 Task: Add an event with the title Second Webinar: Advanced SEO Strategies for Organic Traffic Growth, date ''2024/03/14'', time 8:00 AM to 10:00 AMand add a description: Analyzing the intended target audience and evaluating how well the campaign resonated with them. This includes assessing the campaign''s relevance, messaging, and communication channels used to reach the target audience.Select event color  Basil . Add location for the event as: 654 Shipwreck Beach, Zakynthos, Greece, logged in from the account softage.10@softage.netand send the event invitation to softage.2@softage.net and softage.3@softage.net. Set a reminder for the event Every weekday(Monday to Friday)
Action: Mouse moved to (69, 109)
Screenshot: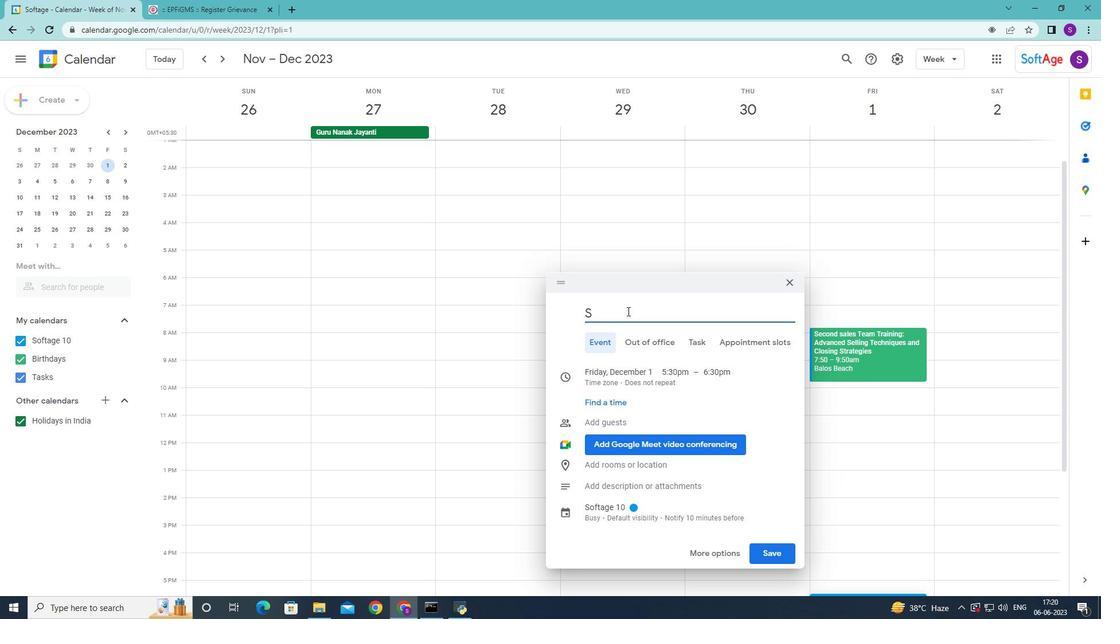 
Action: Mouse pressed left at (69, 109)
Screenshot: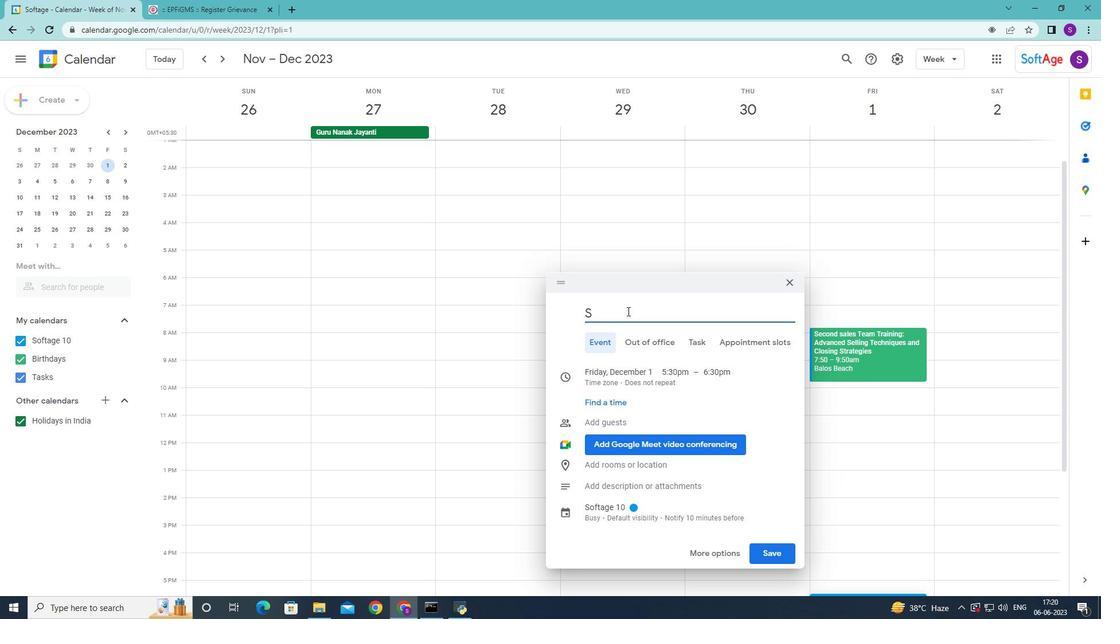 
Action: Mouse moved to (68, 134)
Screenshot: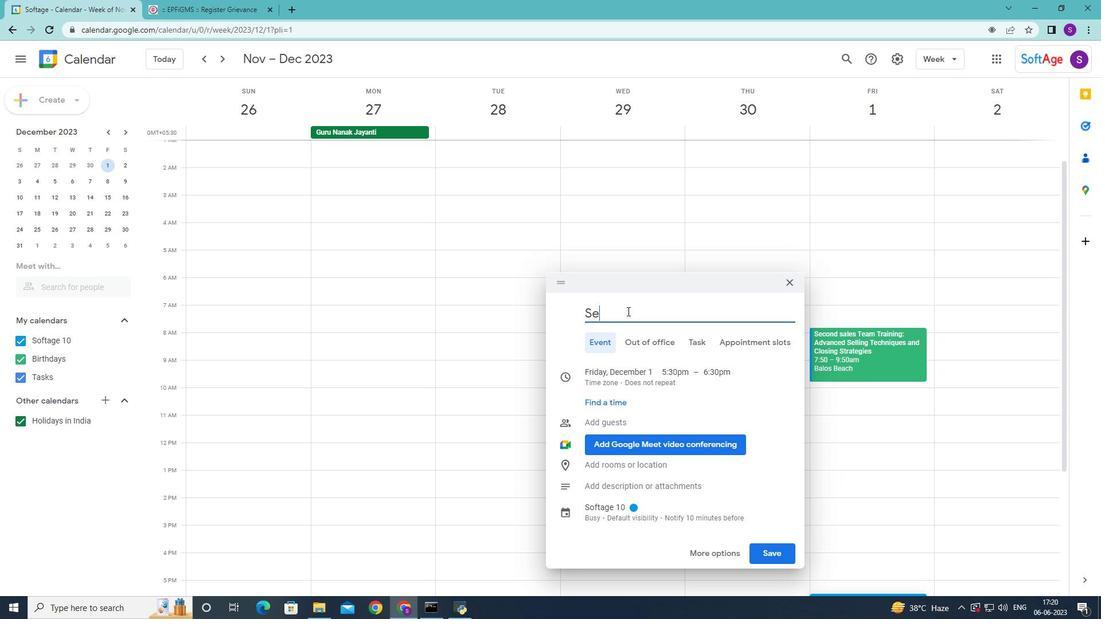 
Action: Mouse pressed left at (68, 134)
Screenshot: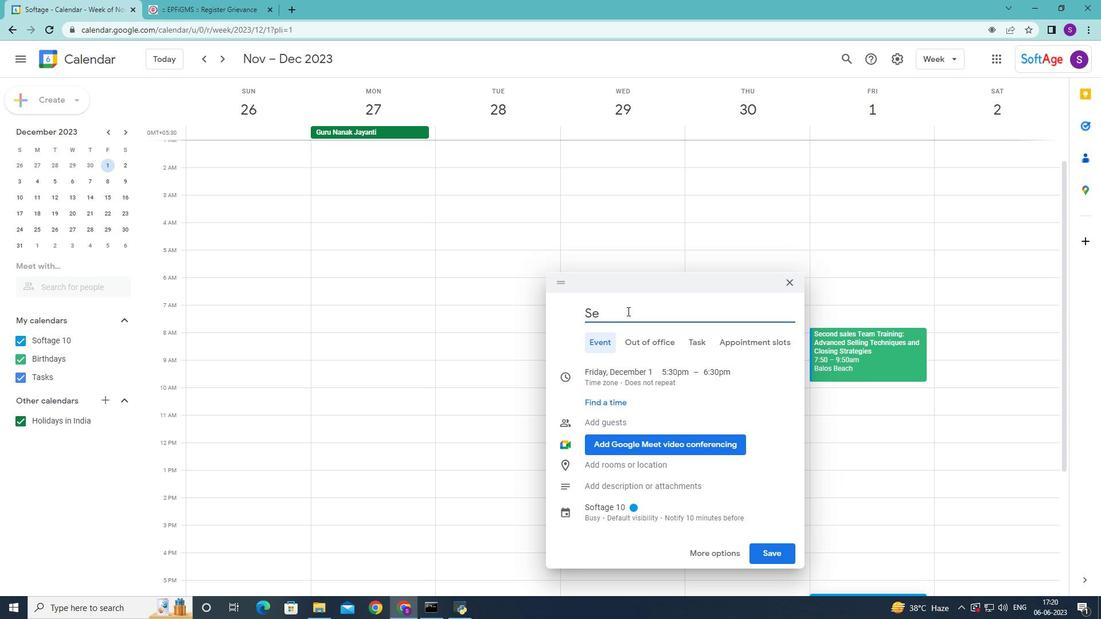 
Action: Mouse moved to (641, 308)
Screenshot: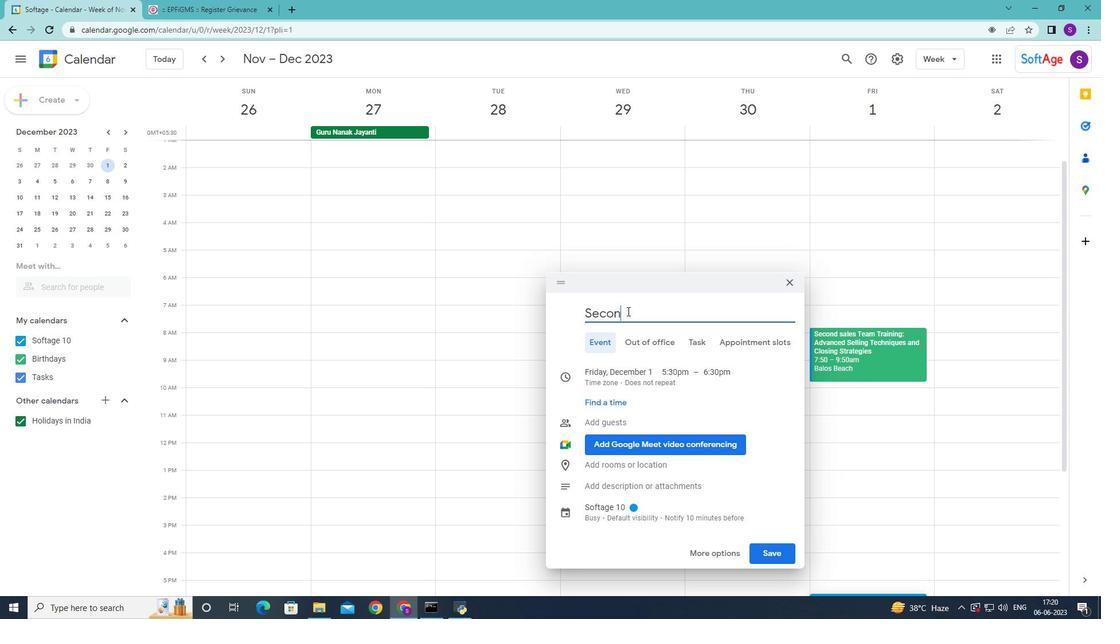 
Action: Mouse pressed left at (641, 308)
Screenshot: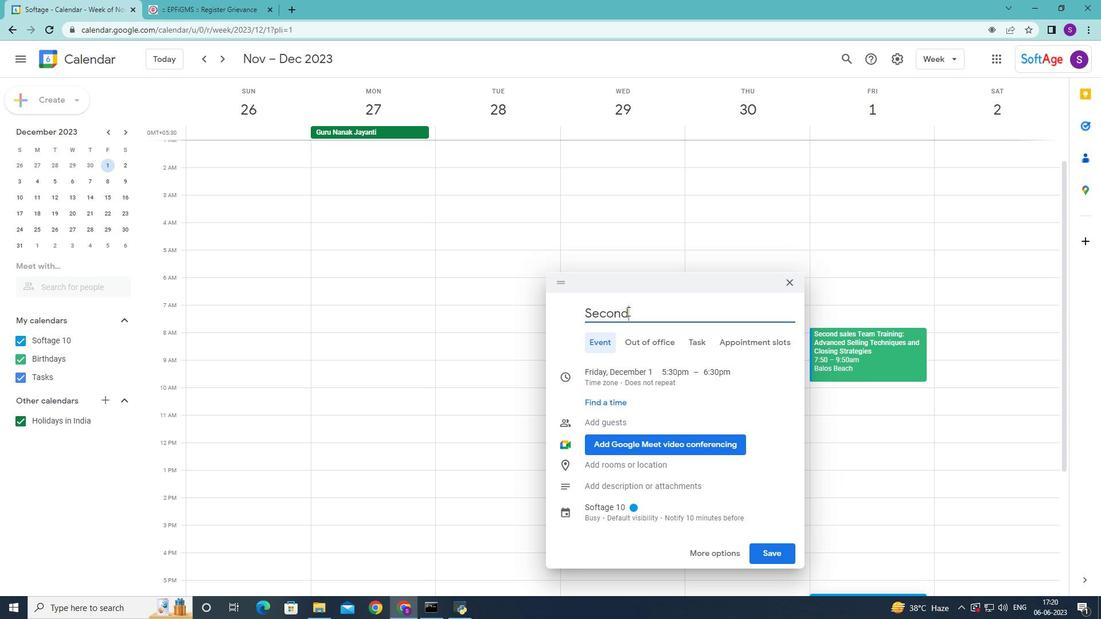
Action: Key pressed <Key.shift>seond<Key.space><Key.backspace><Key.backspace><Key.backspace><Key.backspace><Key.backspace><Key.backspace><Key.backspace><Key.backspace><Key.backspace><Key.backspace>
Screenshot: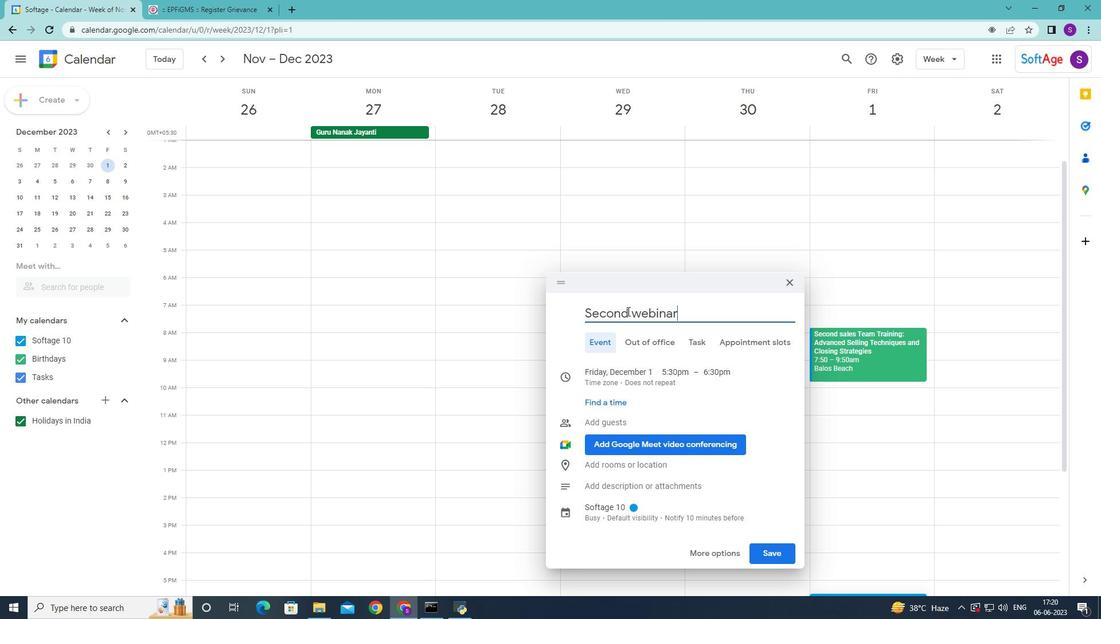 
Action: Mouse moved to (627, 311)
Screenshot: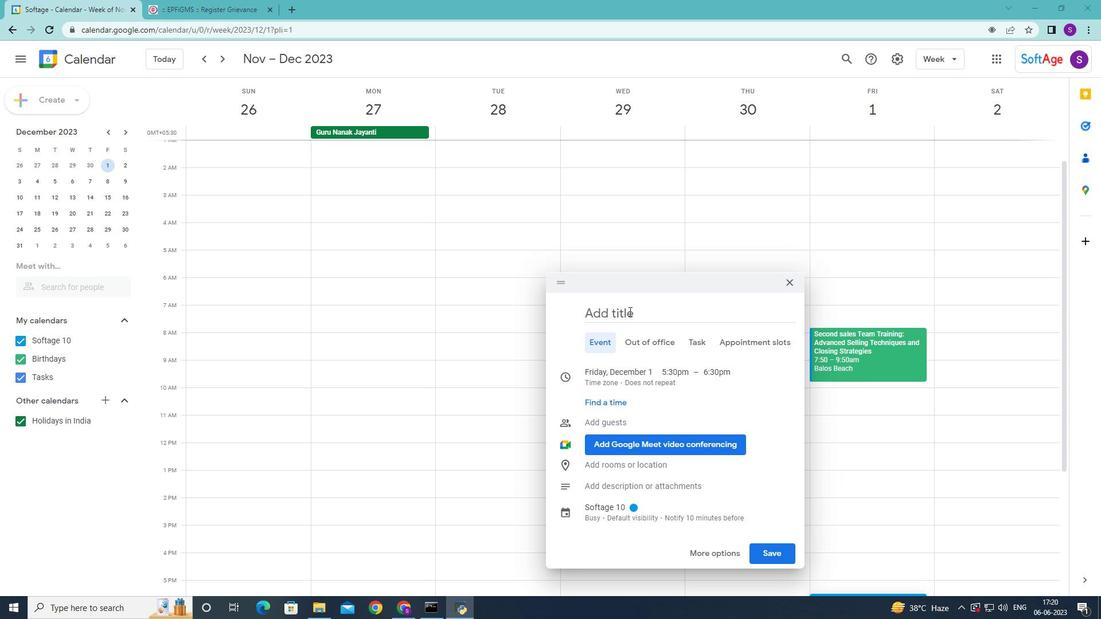 
Action: Mouse pressed left at (627, 311)
Screenshot: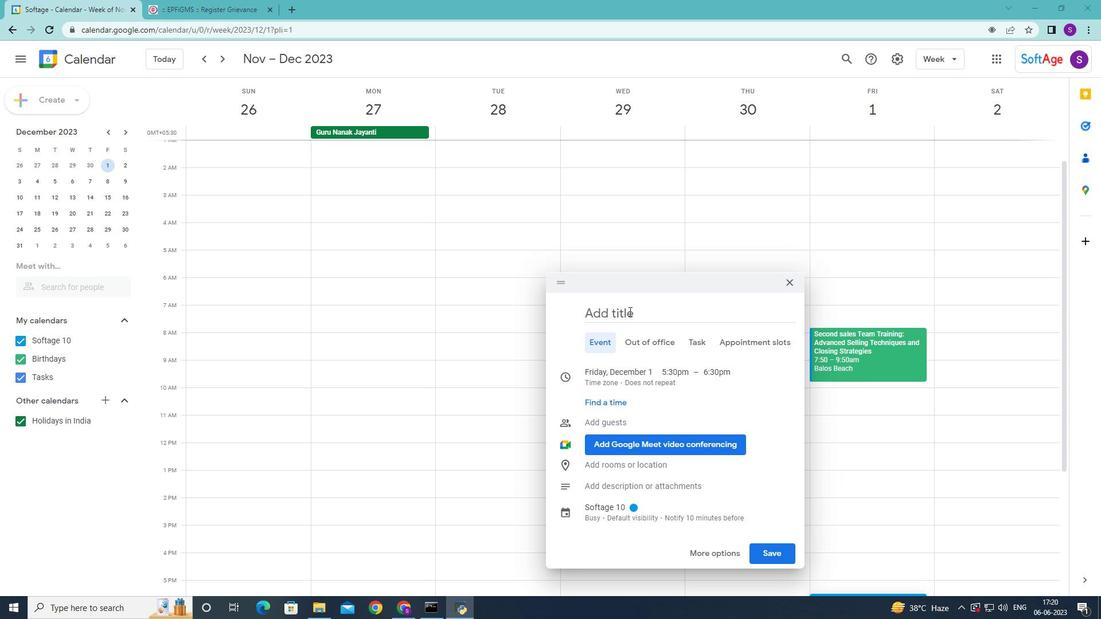 
Action: Key pressed <Key.shift>Second<Key.space><Key.shift>webinar<Key.shift_r>:<Key.space><Key.shift>Advaned<Key.space><Key.backspace><Key.backspace><Key.backspace>ced<Key.space><Key.shift><Key.shift><Key.shift>S<Key.shift>E<Key.shift><Key.shift><Key.shift><Key.shift><Key.shift><Key.shift><Key.shift><Key.shift><Key.shift><Key.shift><Key.shift><Key.shift><Key.shift><Key.shift><Key.shift><Key.shift>O<Key.space><Key.shift>strategies<Key.space>for<Key.space><Key.shift>Organic<Key.space><Key.shift>Trffic<Key.space><Key.shift><Key.shift><Key.shift><Key.shift><Key.shift><Key.shift><Key.shift><Key.shift><Key.shift><Key.shift>Growth,
Screenshot: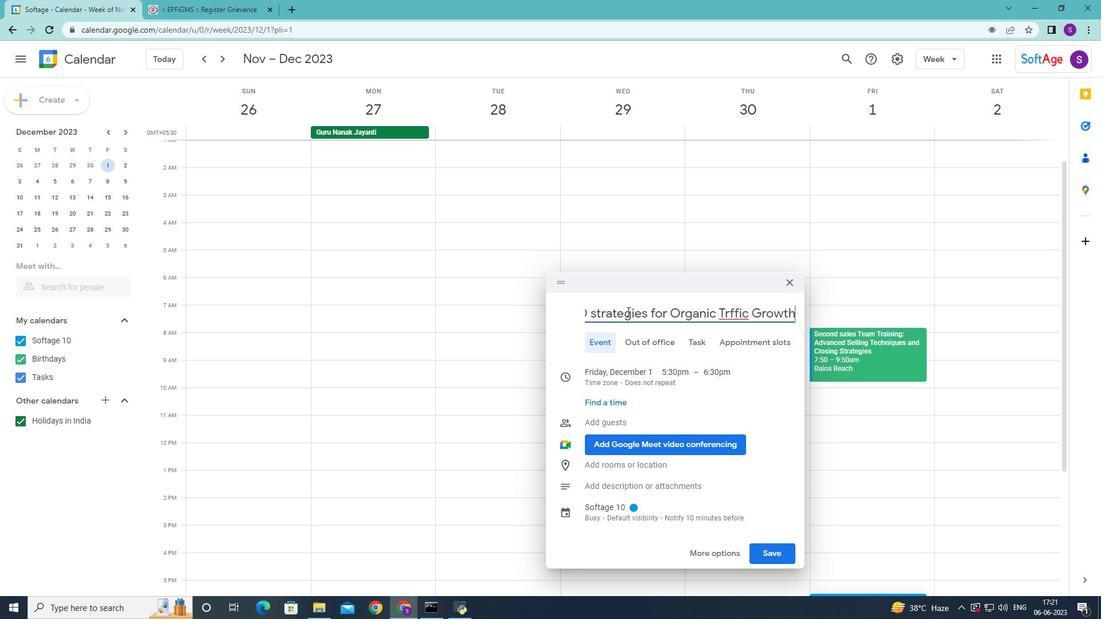
Action: Mouse moved to (610, 375)
Screenshot: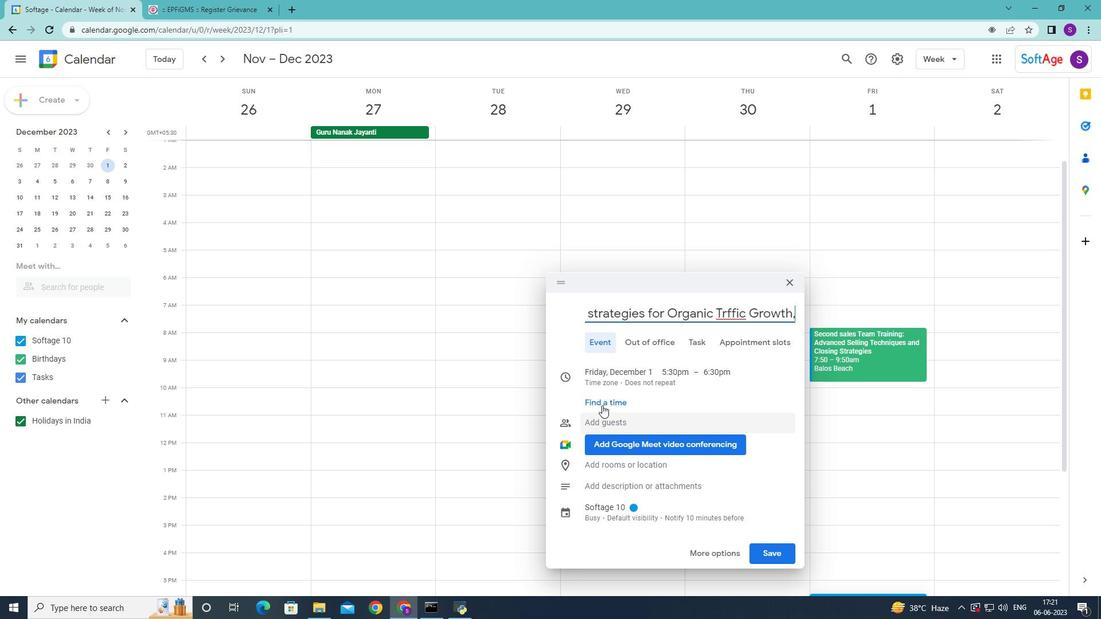 
Action: Mouse pressed left at (610, 375)
Screenshot: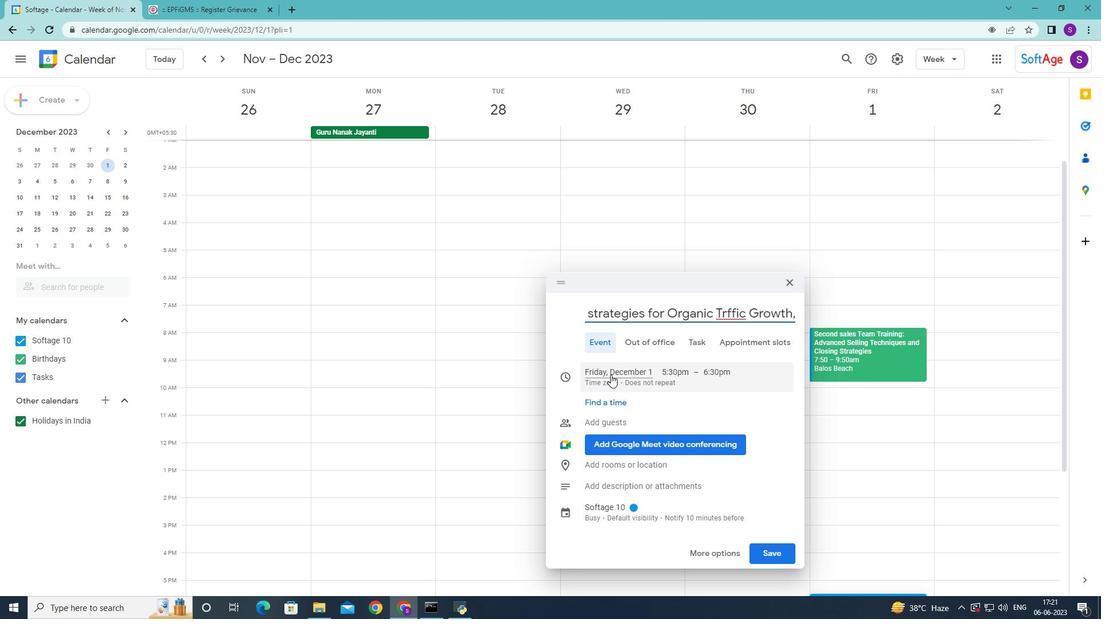
Action: Mouse moved to (722, 364)
Screenshot: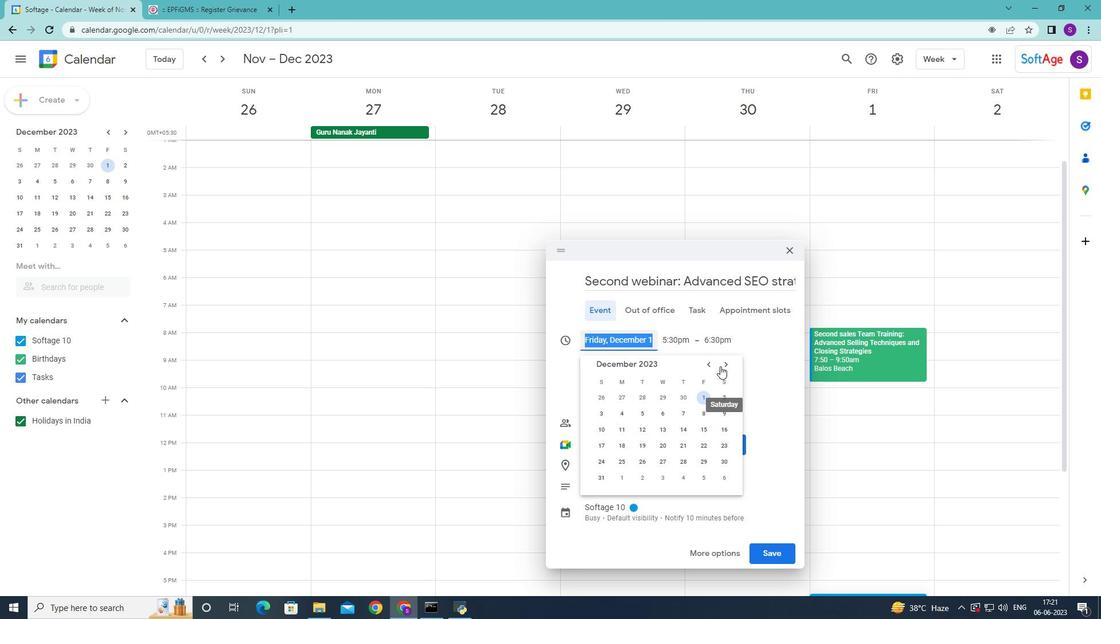 
Action: Mouse pressed left at (722, 364)
Screenshot: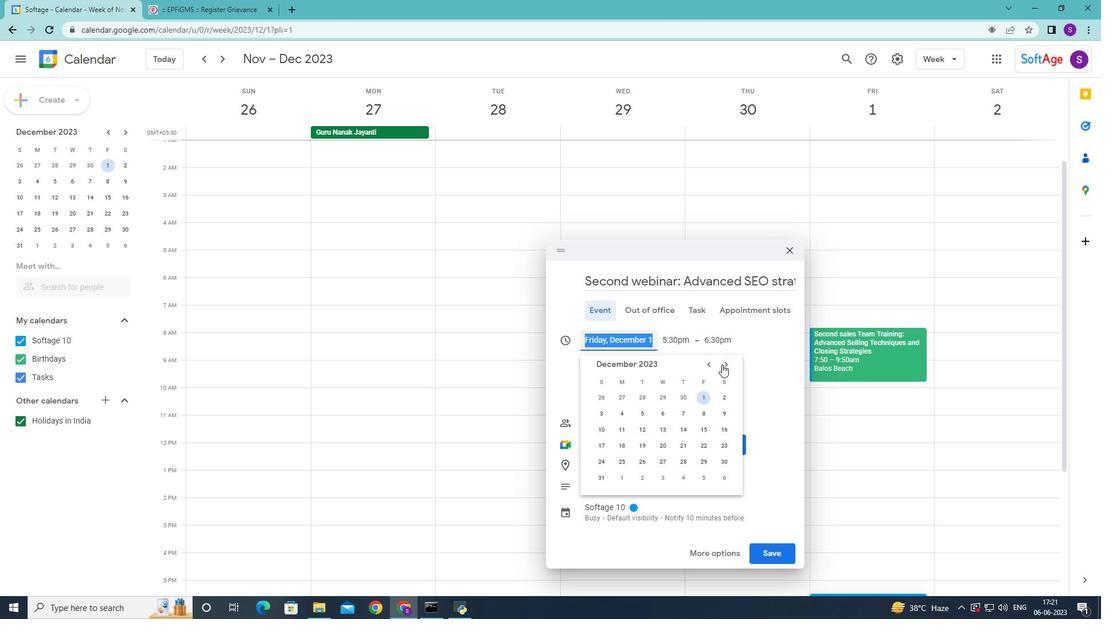 
Action: Mouse pressed left at (722, 364)
Screenshot: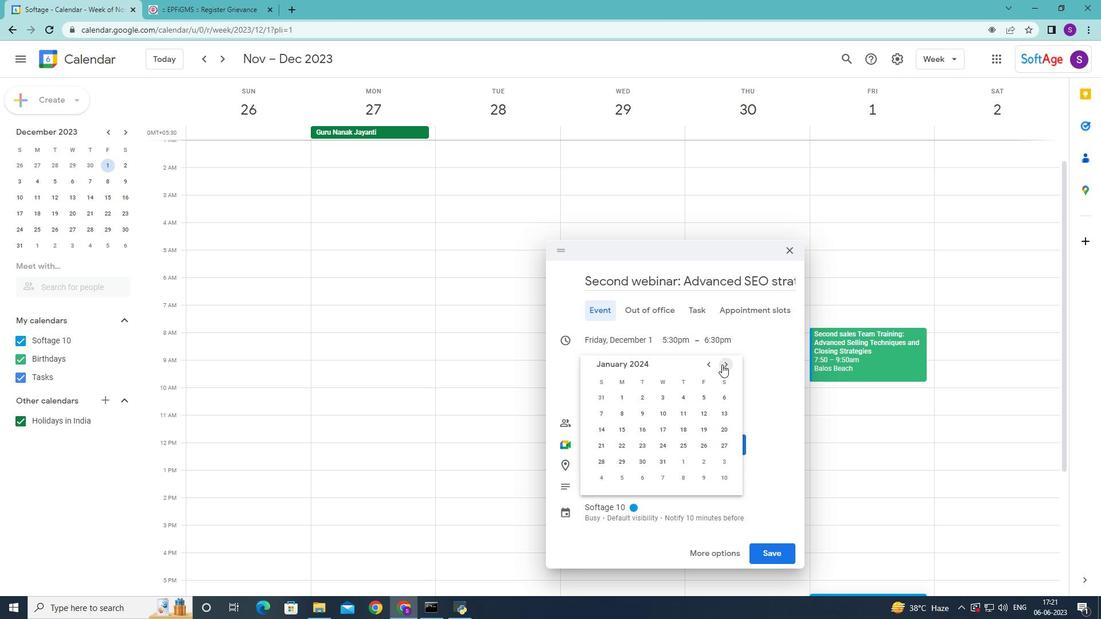 
Action: Mouse pressed left at (722, 364)
Screenshot: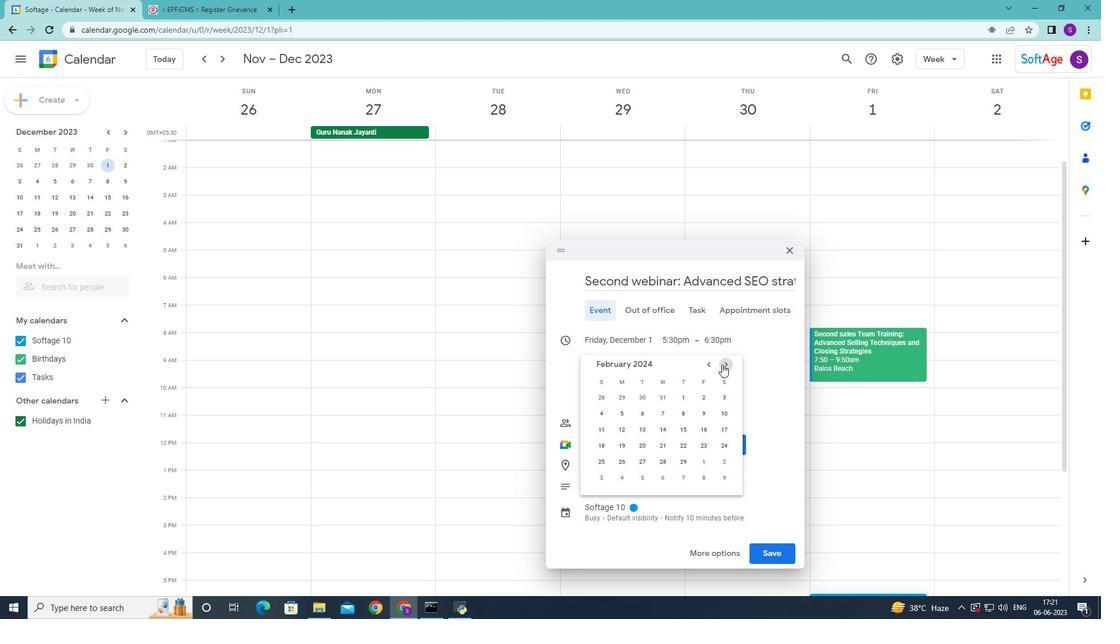 
Action: Mouse moved to (680, 432)
Screenshot: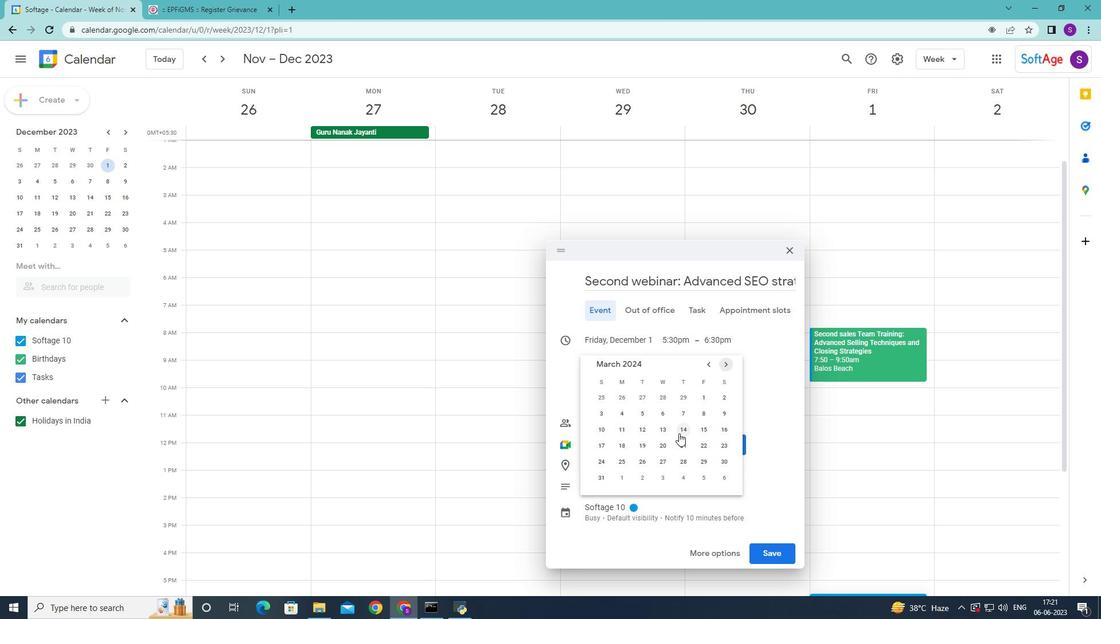 
Action: Mouse pressed left at (680, 432)
Screenshot: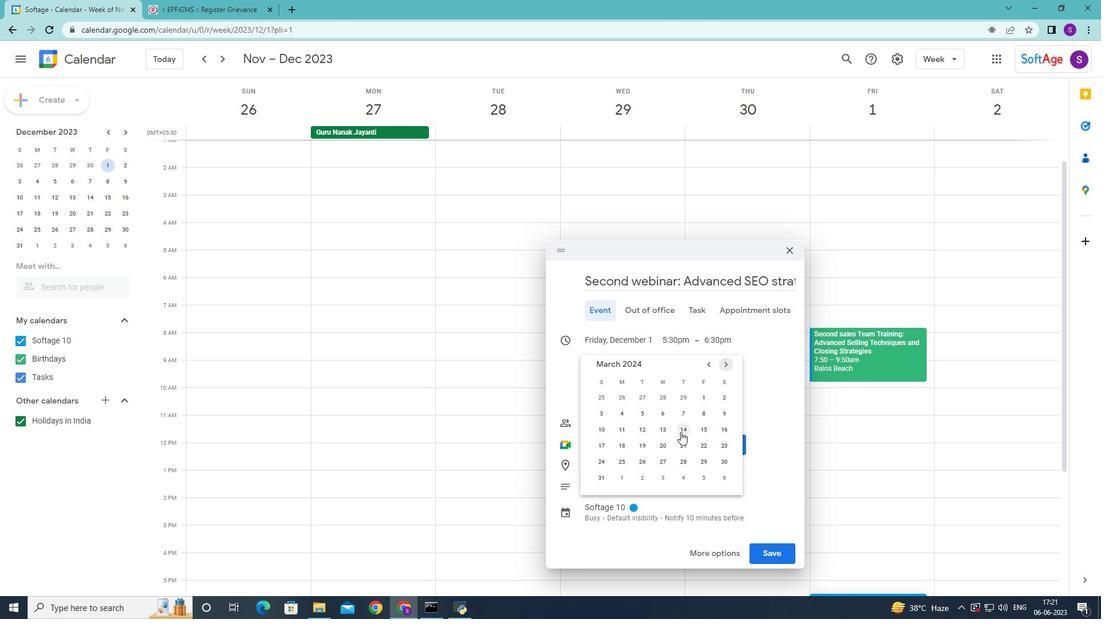 
Action: Mouse moved to (567, 346)
Screenshot: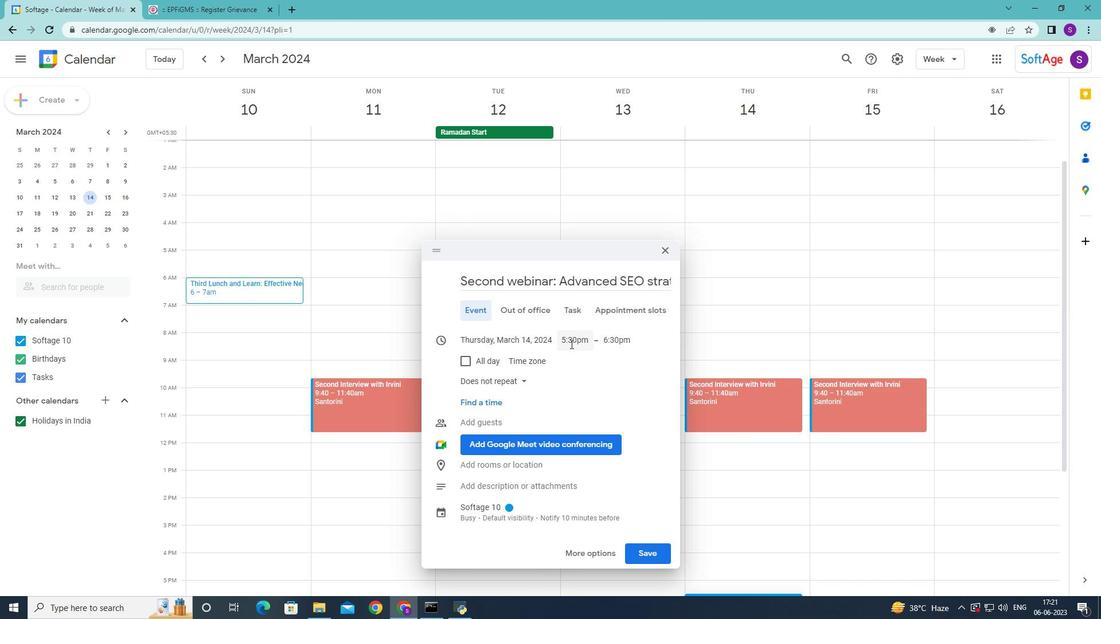 
Action: Mouse pressed left at (567, 346)
Screenshot: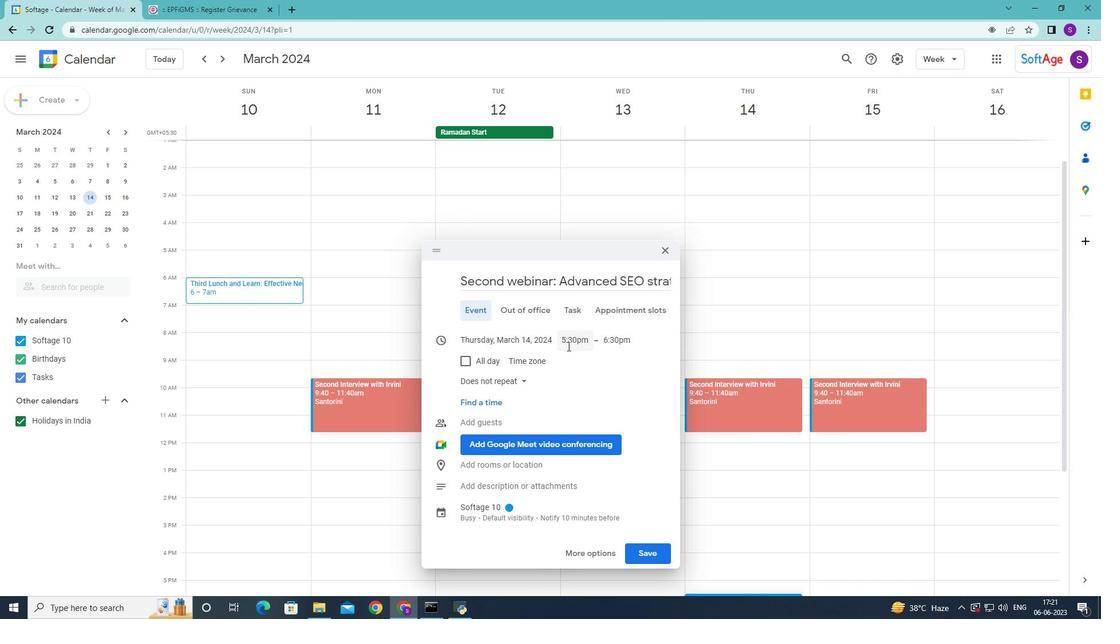 
Action: Mouse moved to (593, 439)
Screenshot: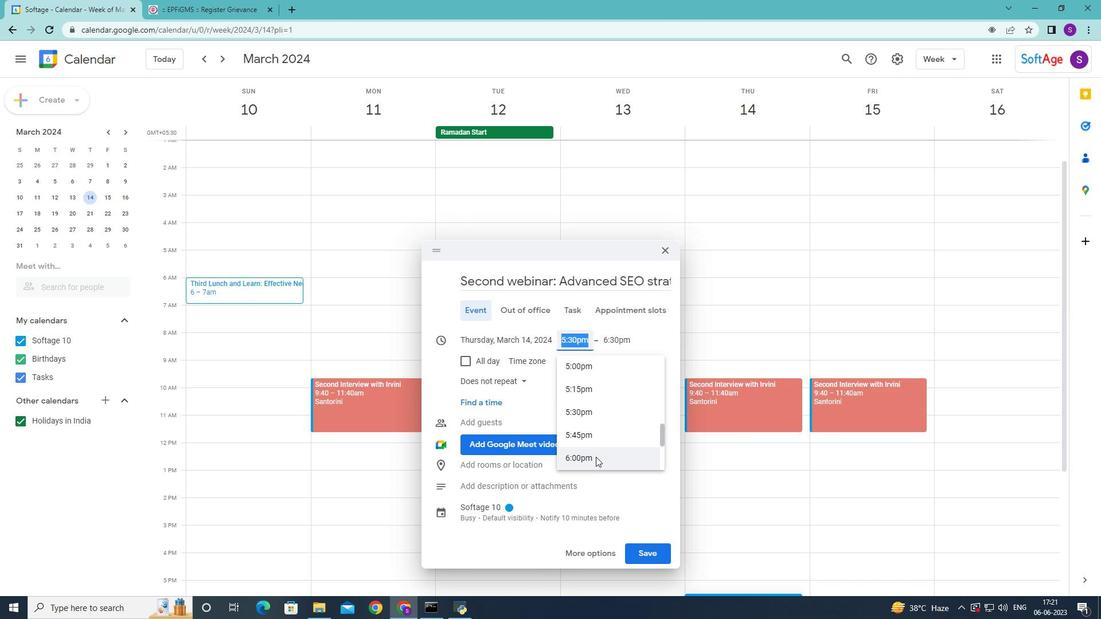 
Action: Mouse scrolled (593, 440) with delta (0, 0)
Screenshot: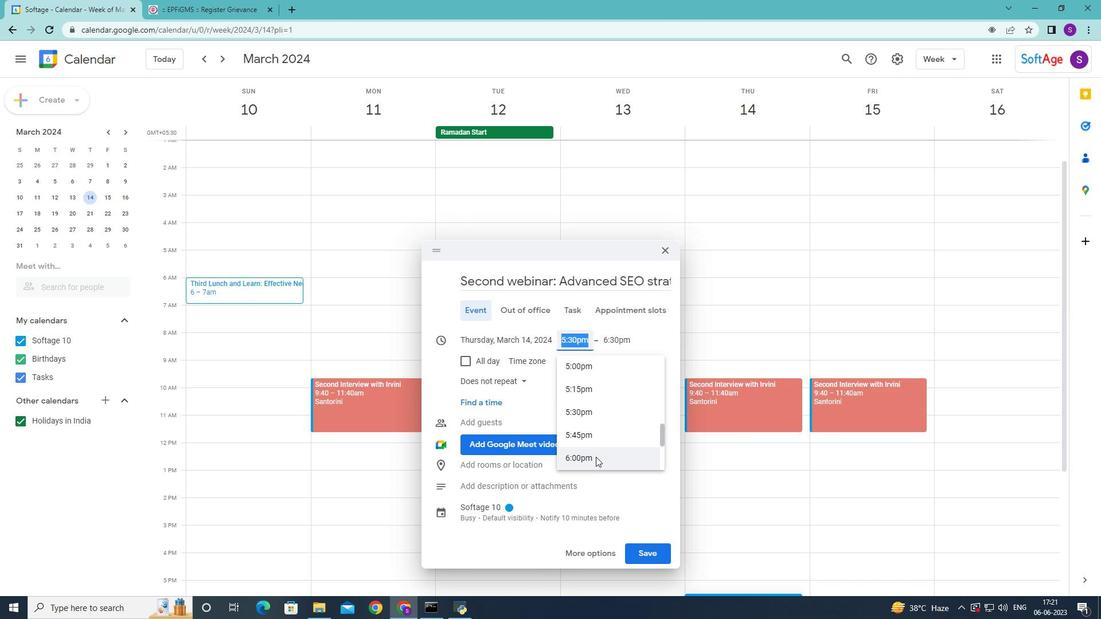 
Action: Mouse moved to (593, 437)
Screenshot: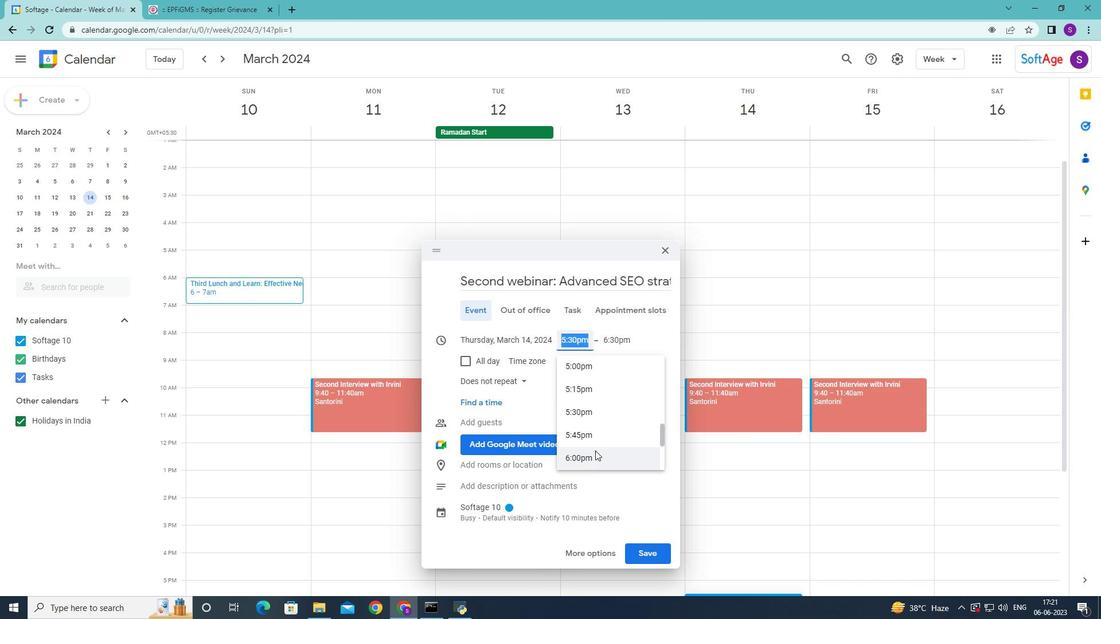
Action: Mouse scrolled (593, 438) with delta (0, 0)
Screenshot: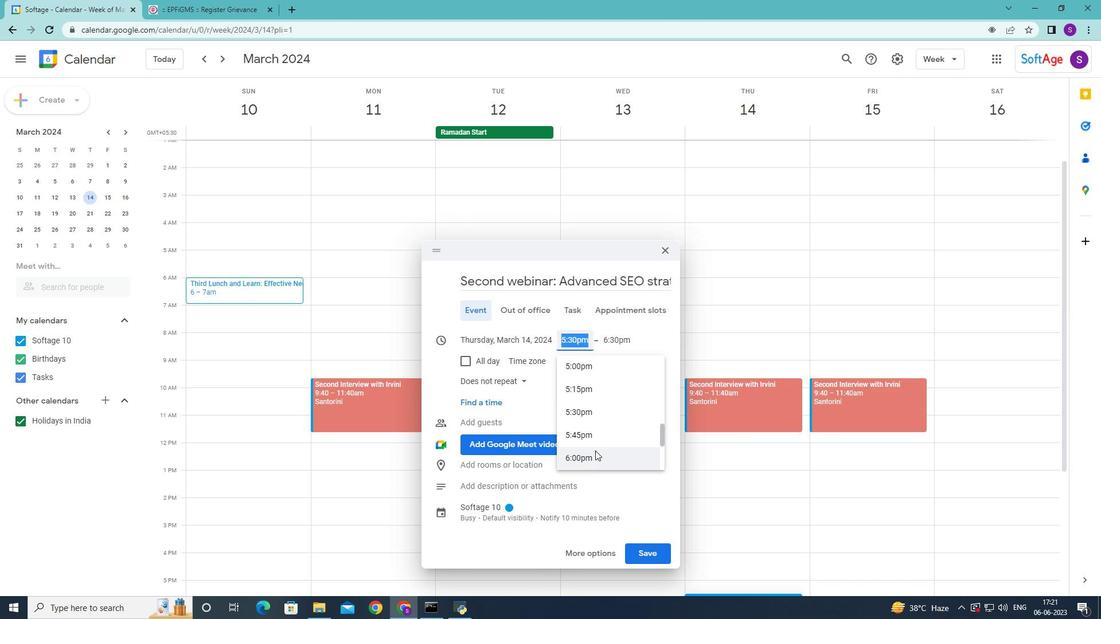
Action: Mouse moved to (593, 435)
Screenshot: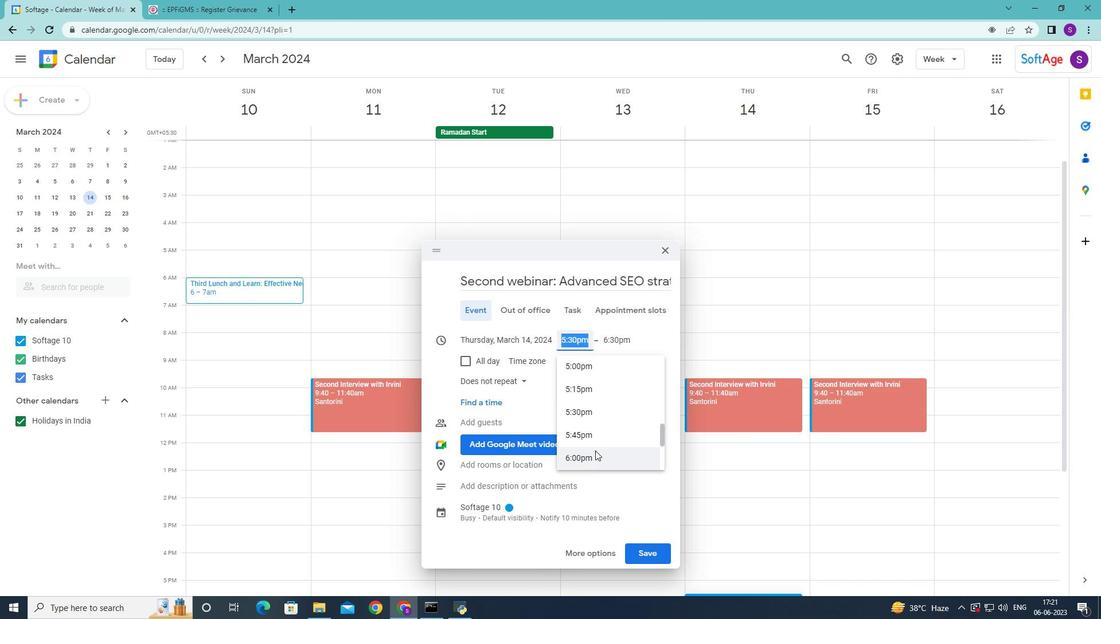 
Action: Mouse scrolled (593, 436) with delta (0, 0)
Screenshot: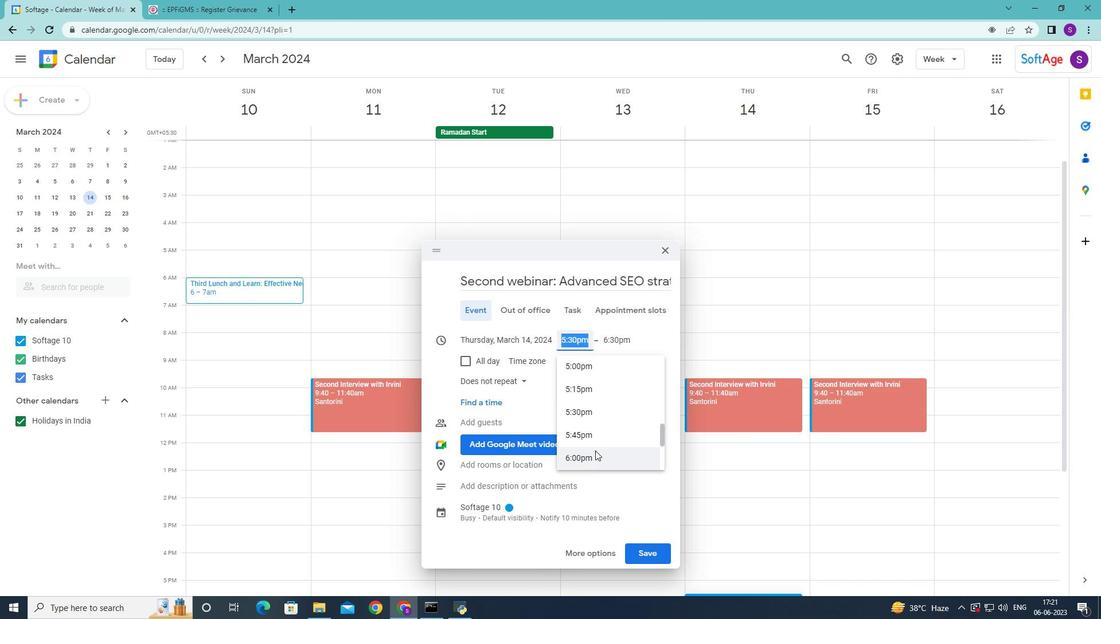 
Action: Mouse moved to (594, 431)
Screenshot: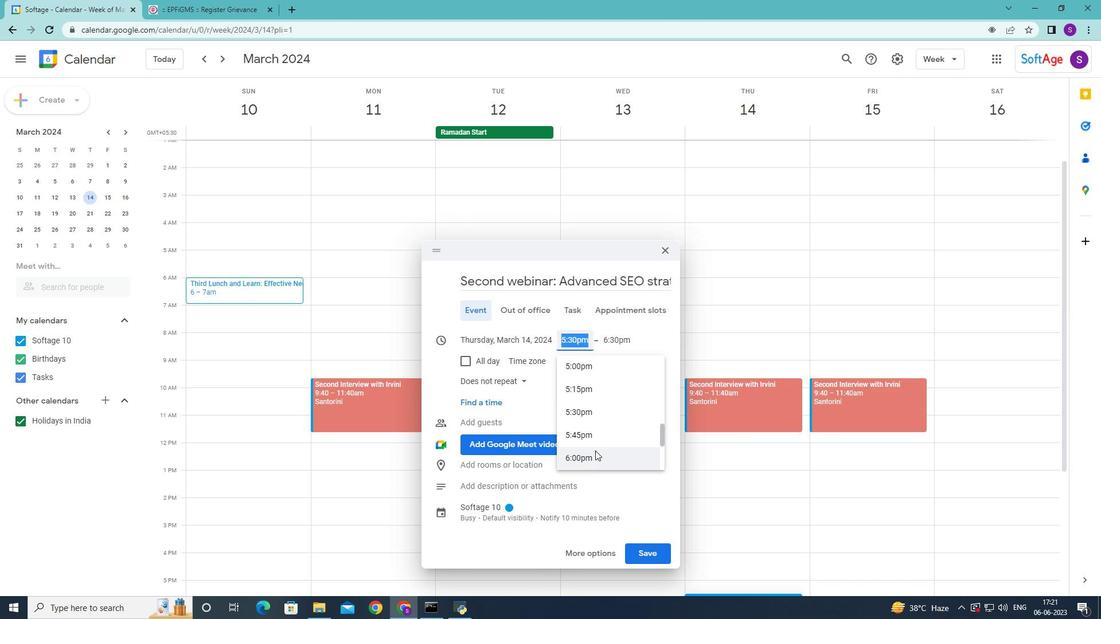 
Action: Mouse scrolled (594, 432) with delta (0, 0)
Screenshot: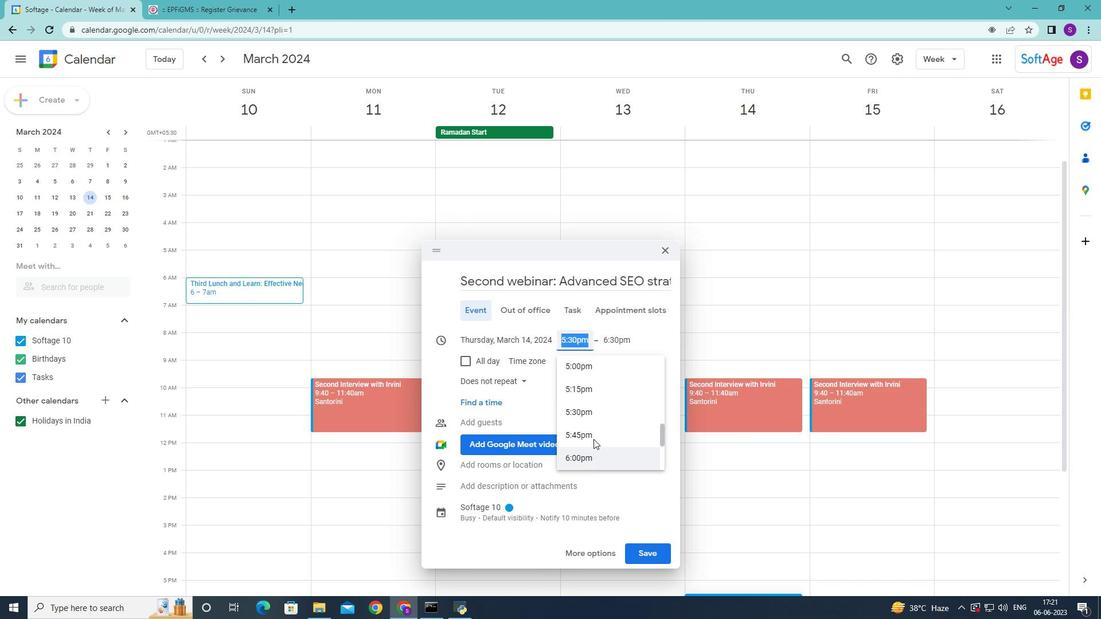 
Action: Mouse moved to (594, 430)
Screenshot: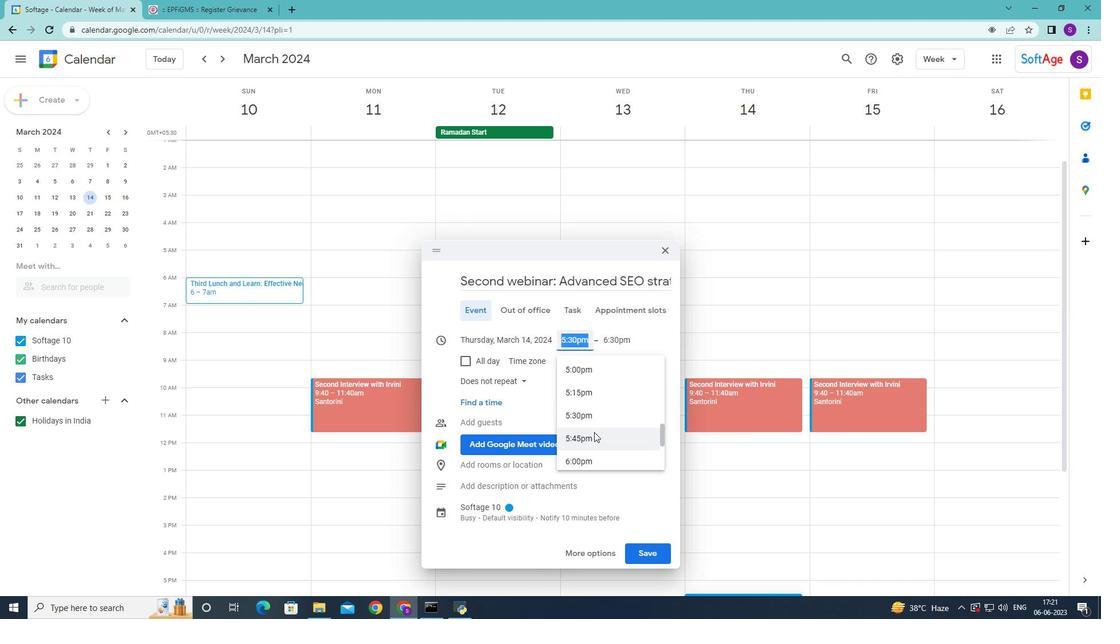 
Action: Mouse scrolled (594, 430) with delta (0, 0)
Screenshot: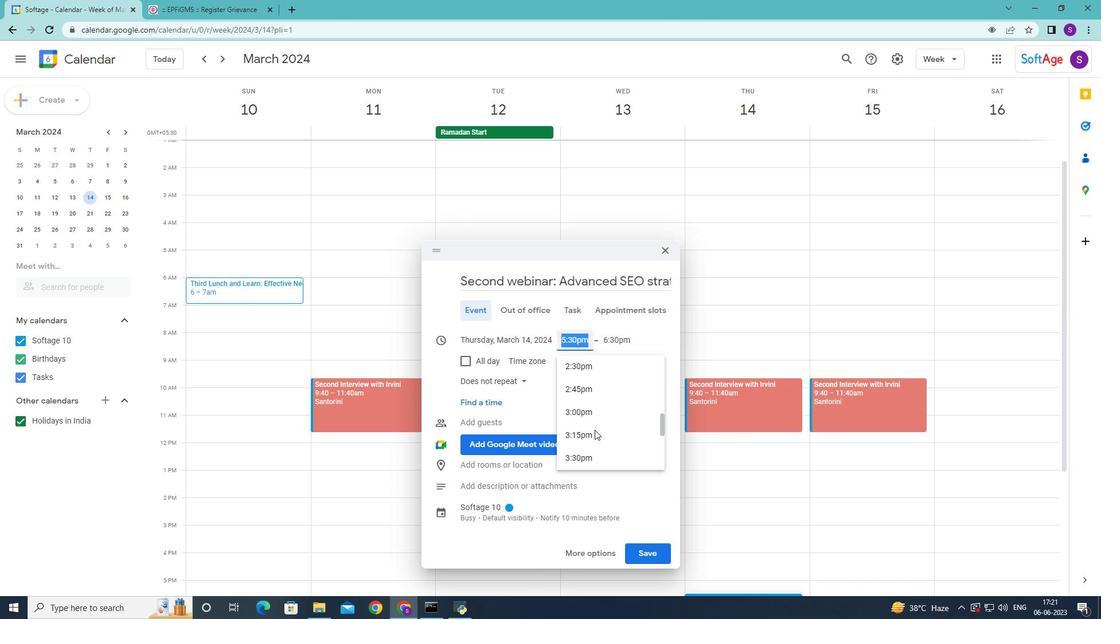 
Action: Mouse scrolled (594, 430) with delta (0, 0)
Screenshot: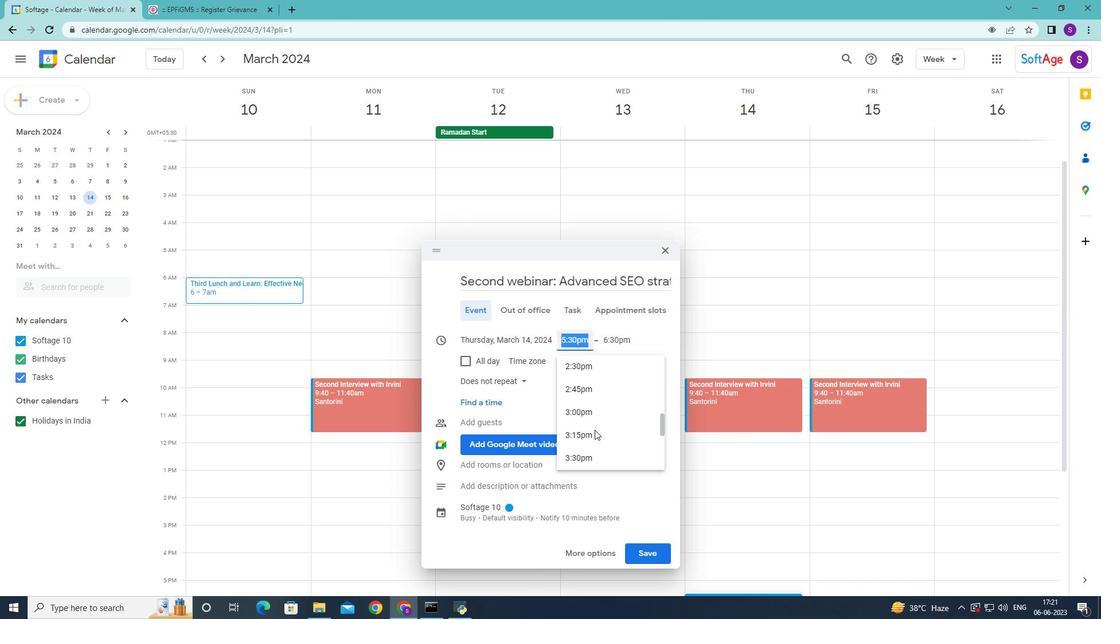 
Action: Mouse scrolled (594, 430) with delta (0, 0)
Screenshot: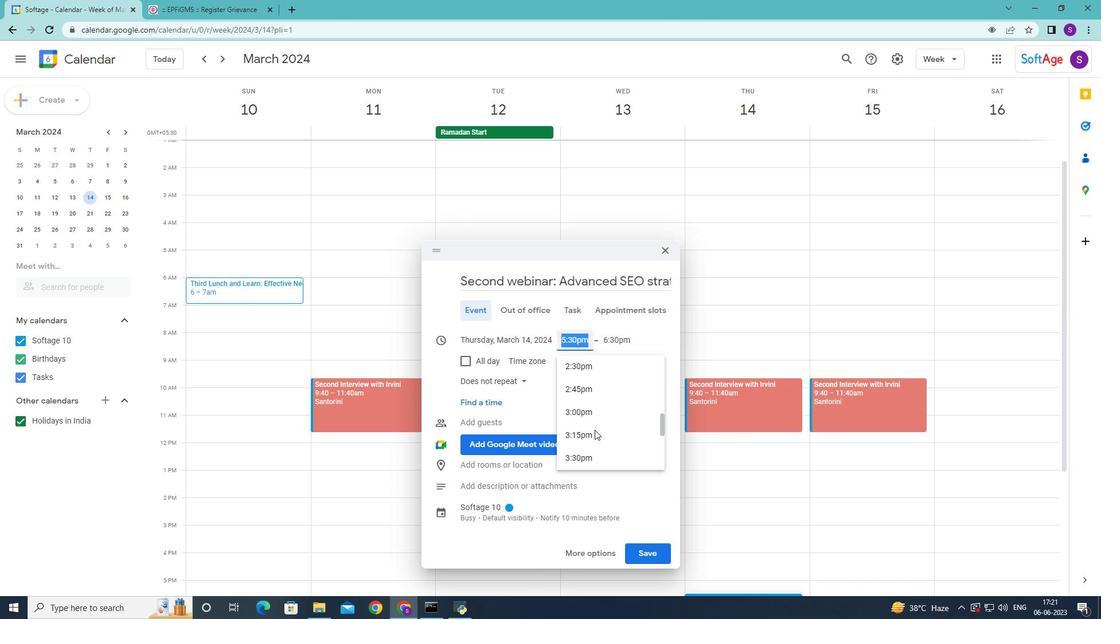 
Action: Mouse scrolled (594, 430) with delta (0, 0)
Screenshot: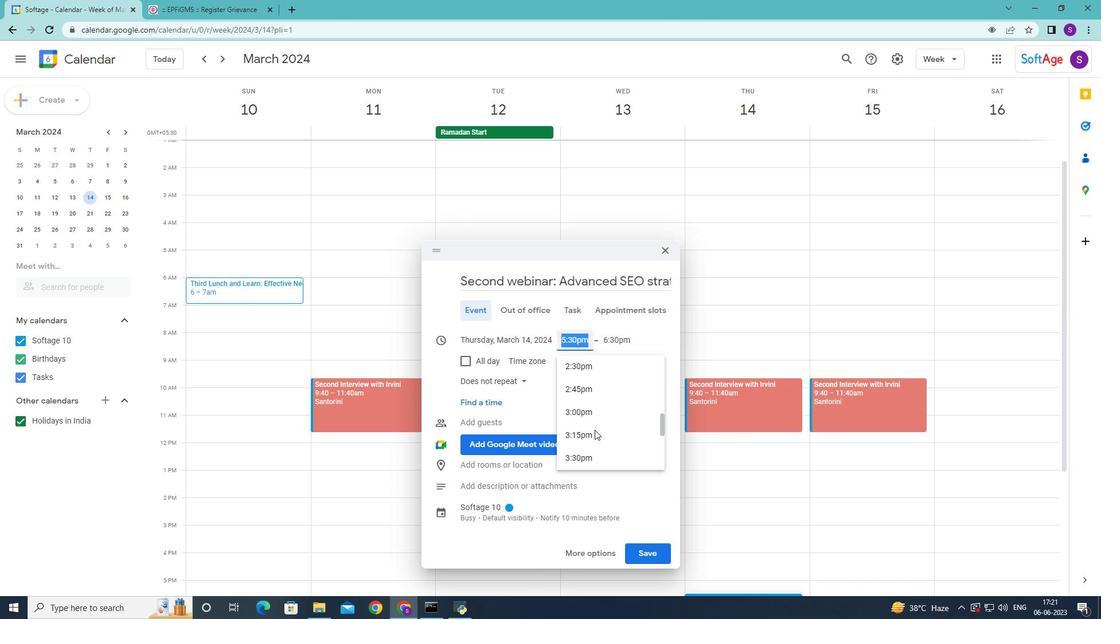 
Action: Mouse scrolled (594, 430) with delta (0, 0)
Screenshot: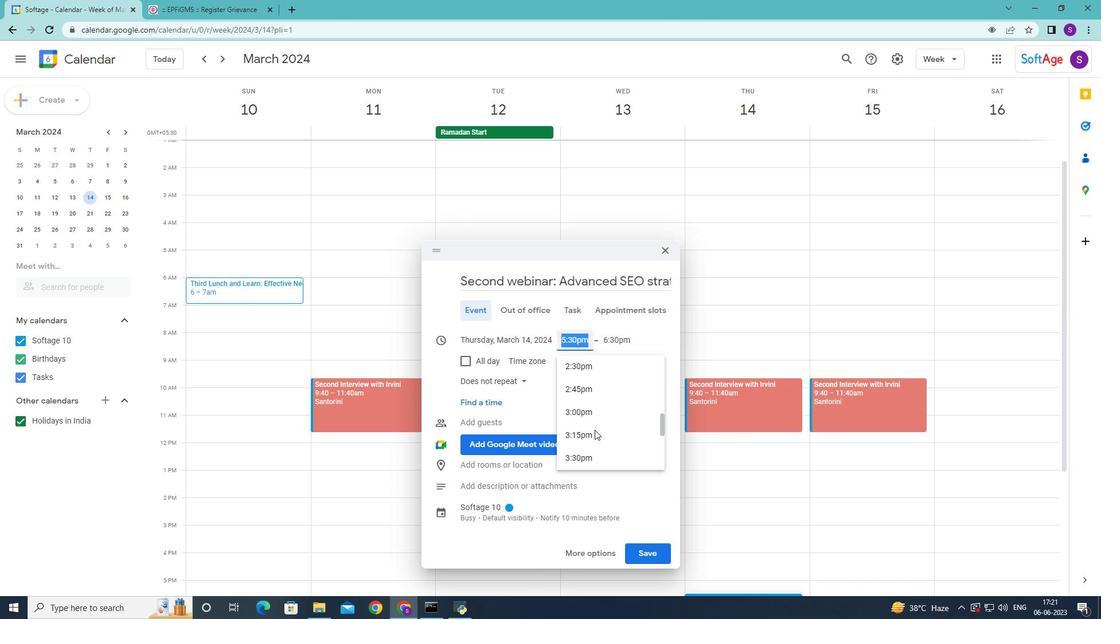 
Action: Mouse scrolled (594, 430) with delta (0, 0)
Screenshot: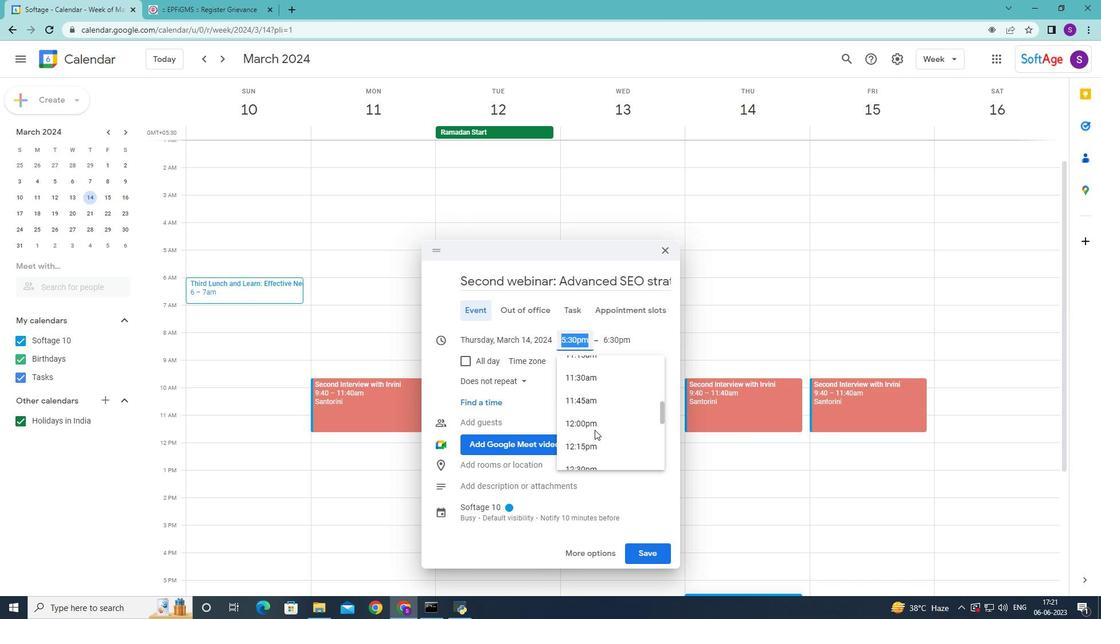 
Action: Mouse scrolled (594, 430) with delta (0, 0)
Screenshot: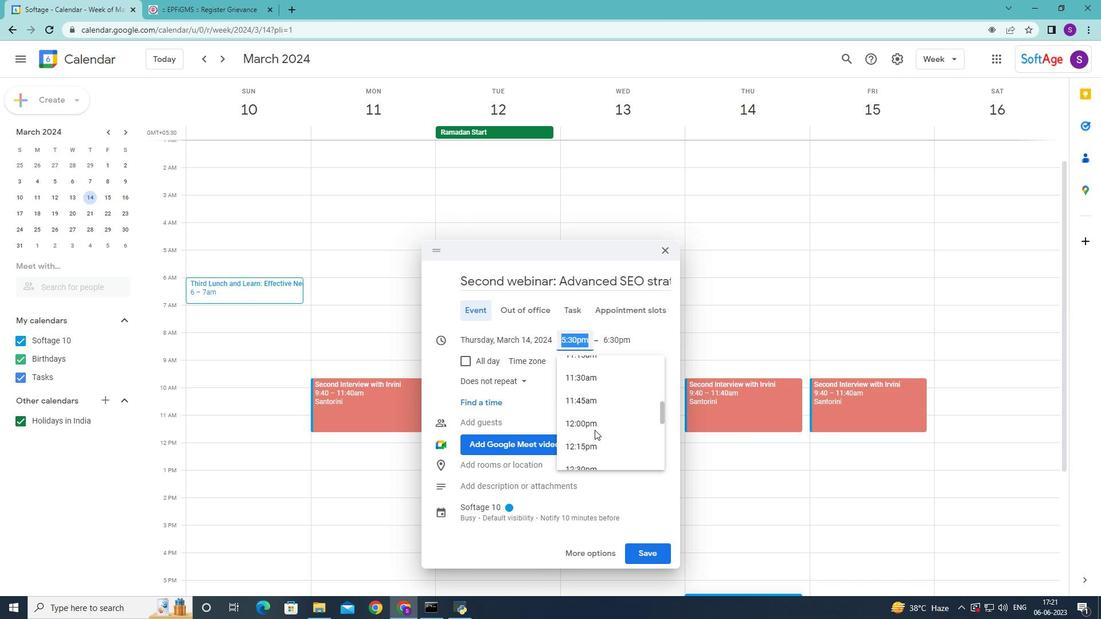 
Action: Mouse scrolled (594, 430) with delta (0, 0)
Screenshot: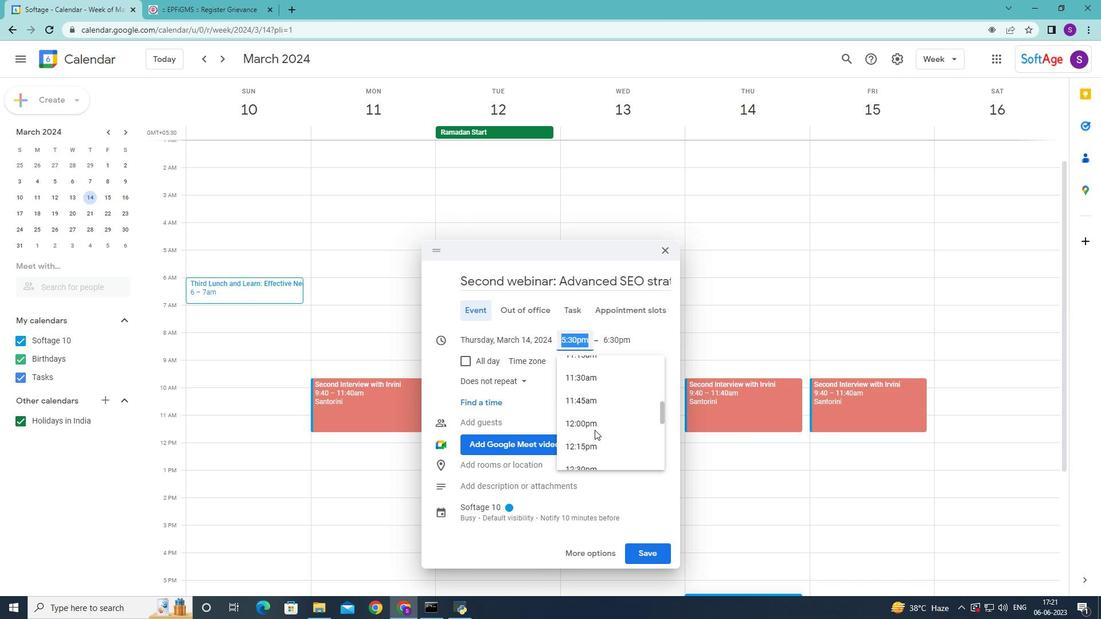 
Action: Mouse scrolled (594, 430) with delta (0, 0)
Screenshot: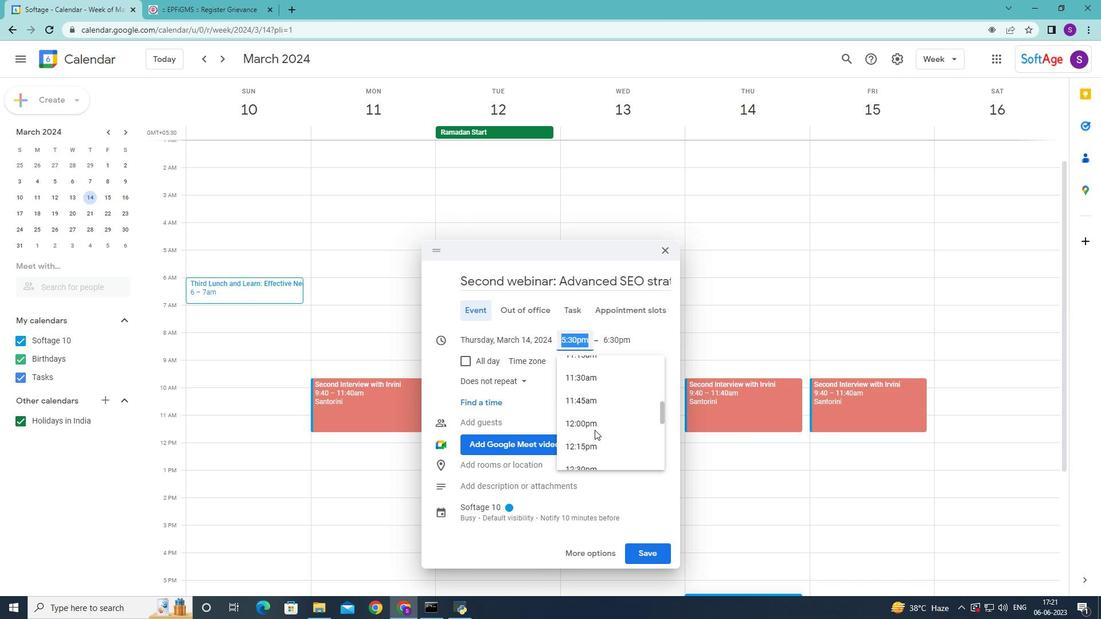 
Action: Mouse scrolled (594, 430) with delta (0, 0)
Screenshot: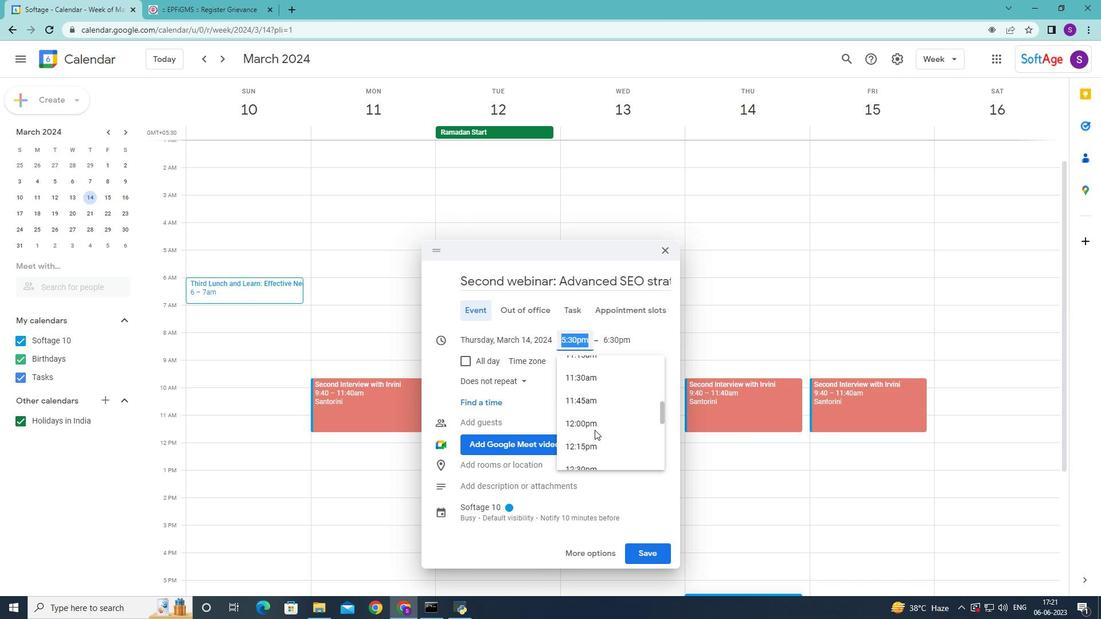 
Action: Mouse moved to (594, 429)
Screenshot: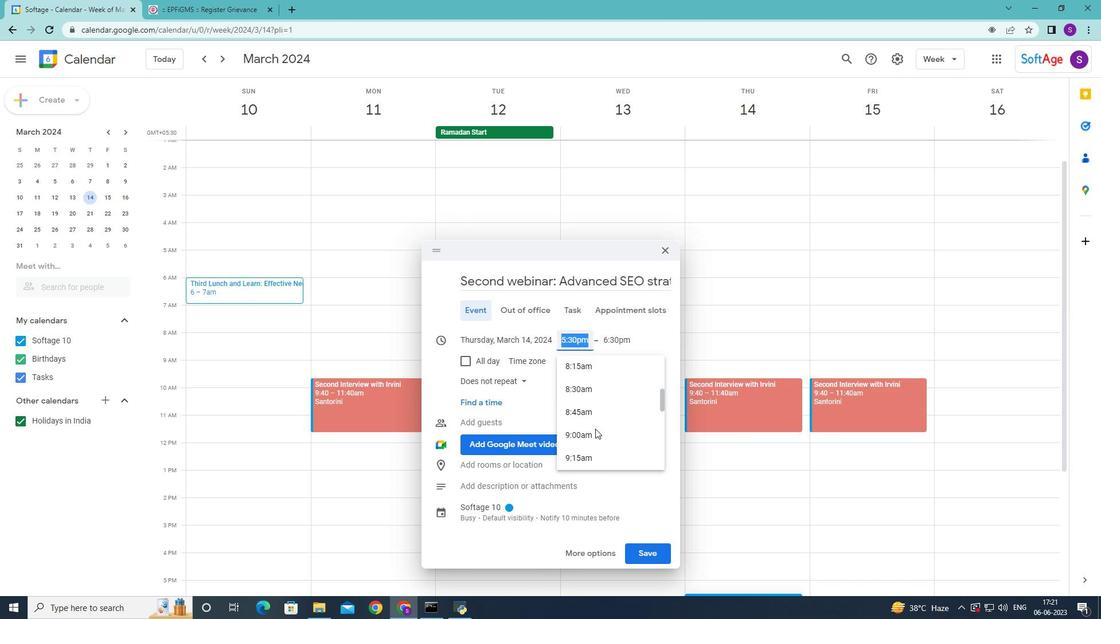 
Action: Mouse scrolled (594, 430) with delta (0, 0)
Screenshot: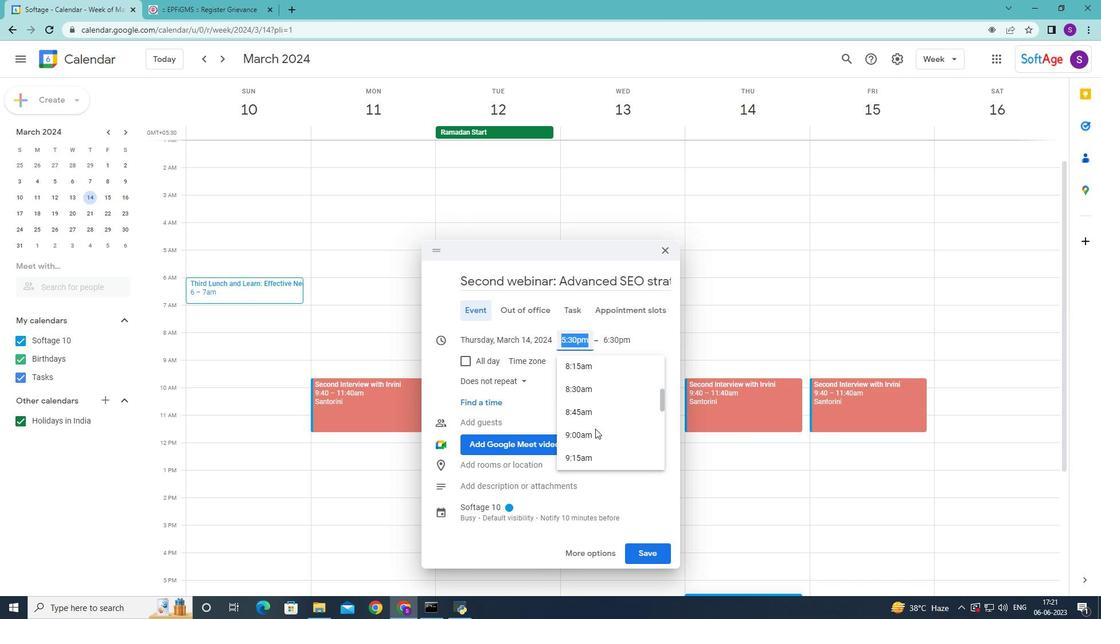 
Action: Mouse scrolled (594, 430) with delta (0, 0)
Screenshot: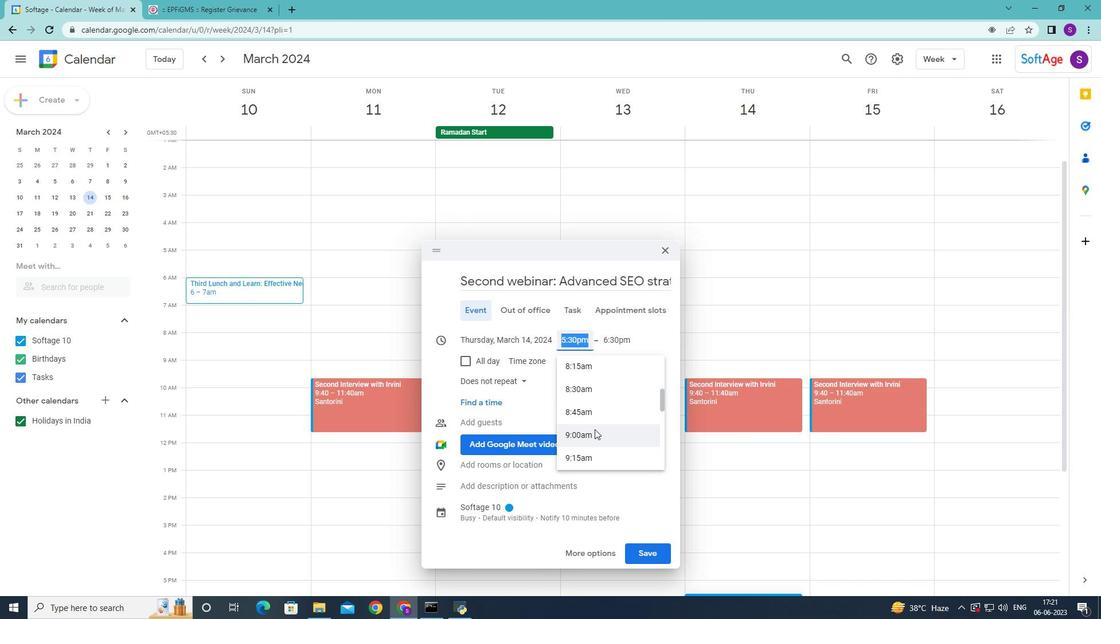 
Action: Mouse scrolled (594, 430) with delta (0, 0)
Screenshot: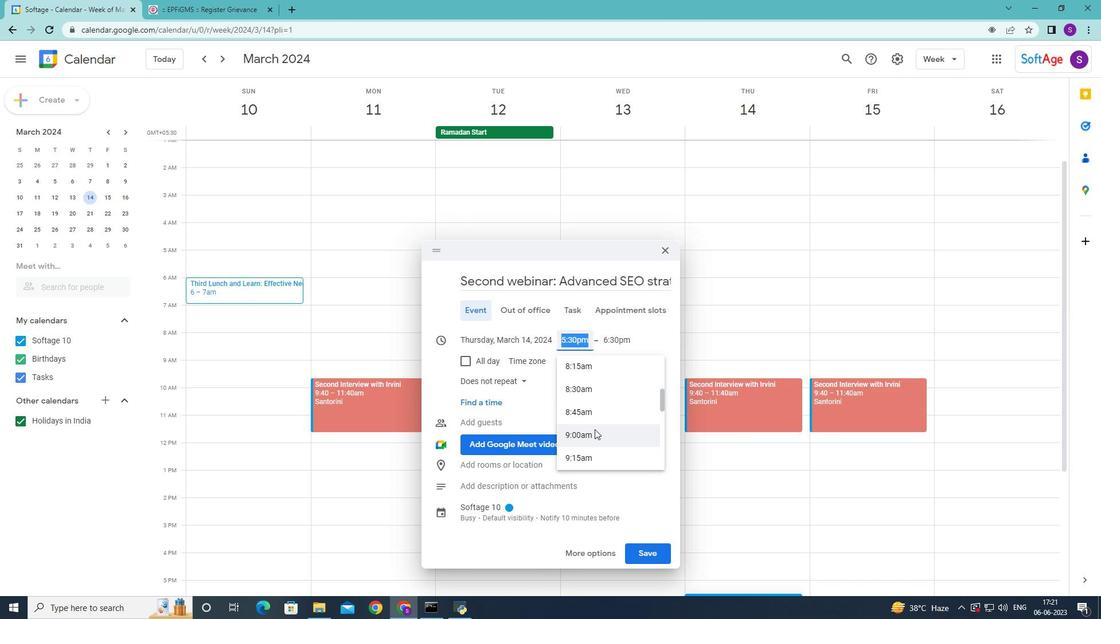 
Action: Mouse scrolled (594, 430) with delta (0, 0)
Screenshot: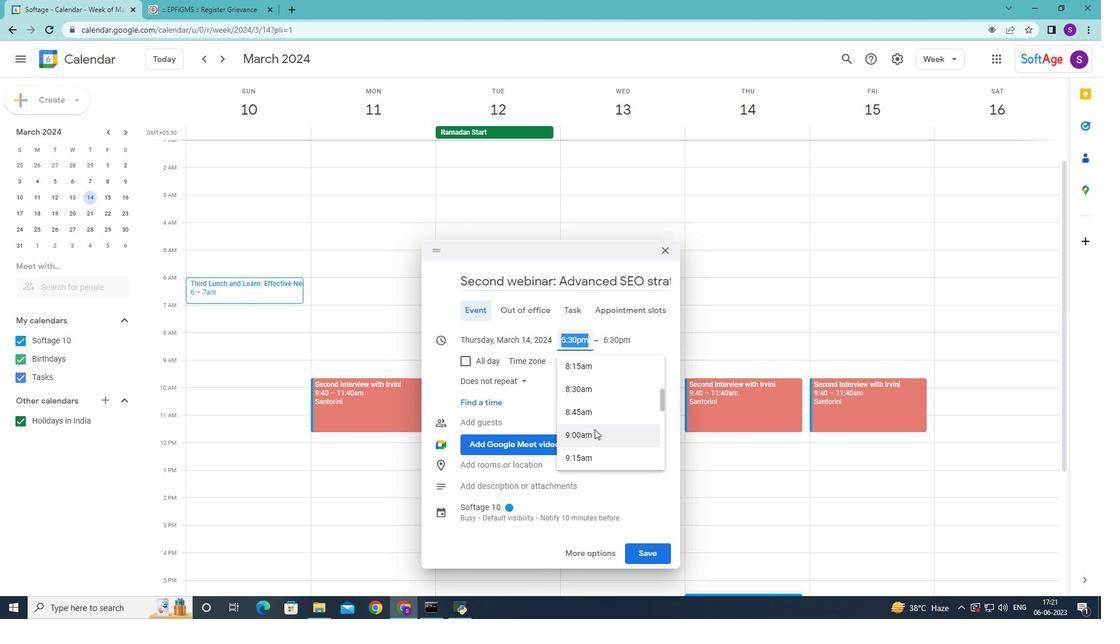 
Action: Mouse scrolled (594, 430) with delta (0, 0)
Screenshot: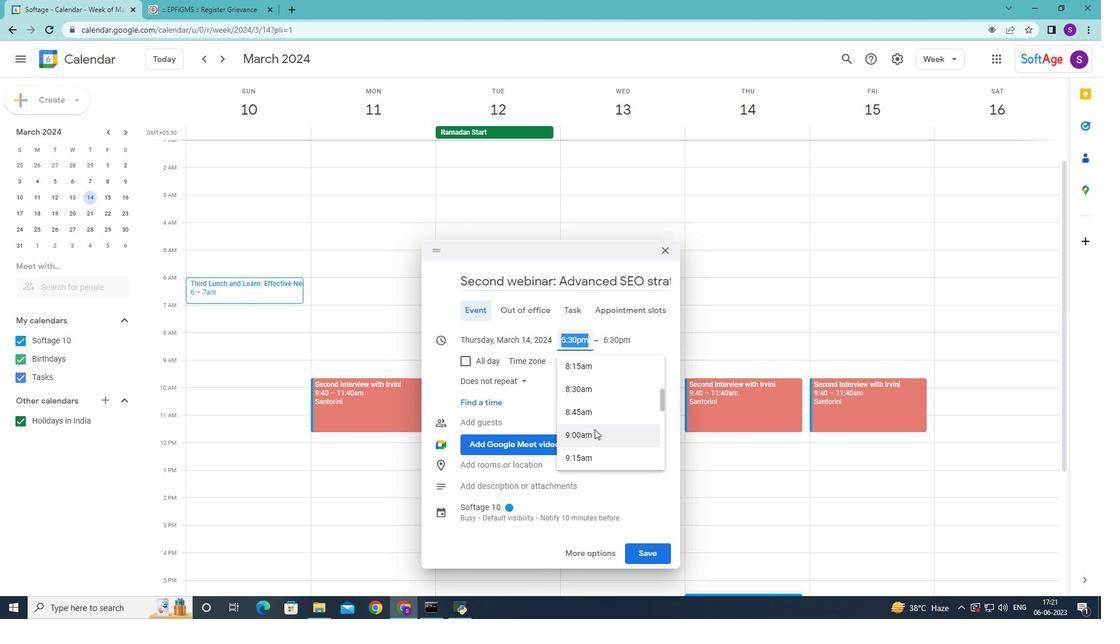 
Action: Mouse scrolled (594, 429) with delta (0, 0)
Screenshot: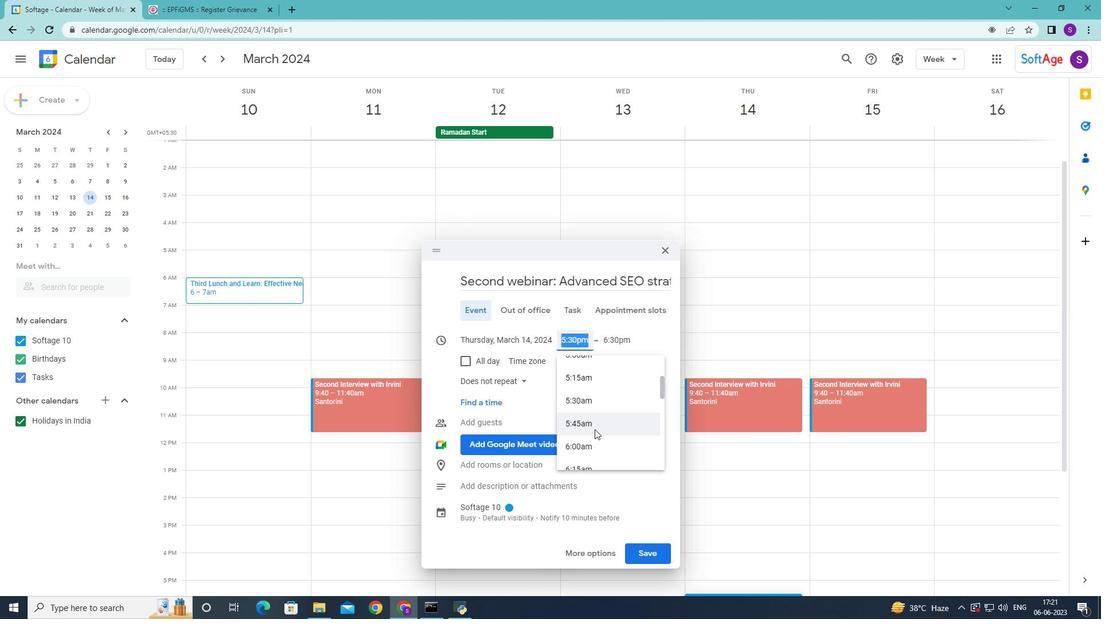 
Action: Mouse scrolled (594, 429) with delta (0, 0)
Screenshot: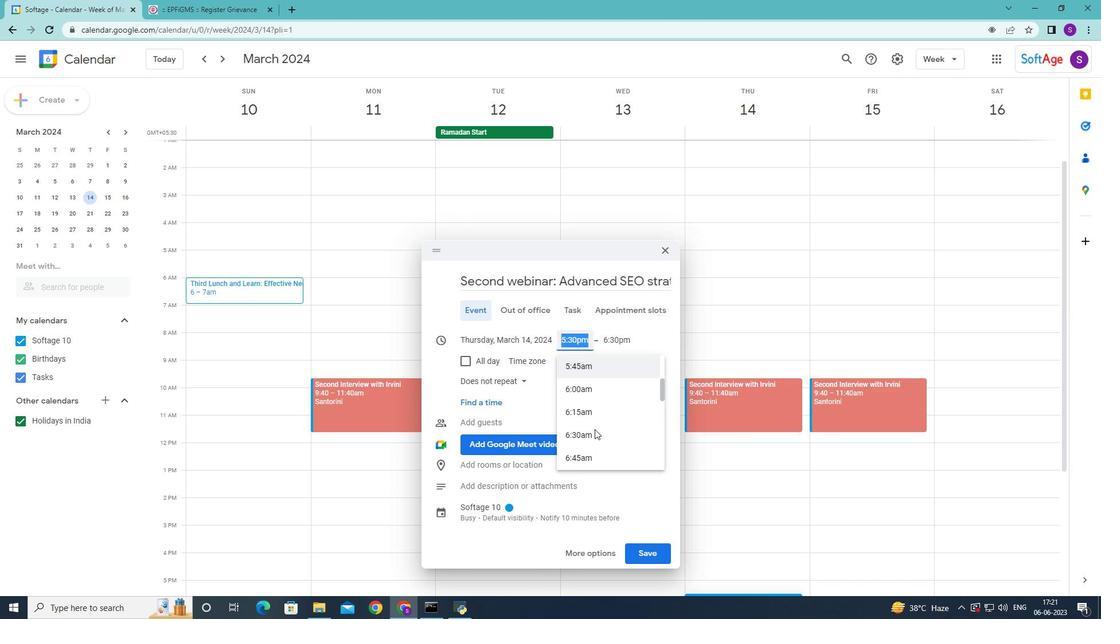 
Action: Mouse scrolled (594, 429) with delta (0, 0)
Screenshot: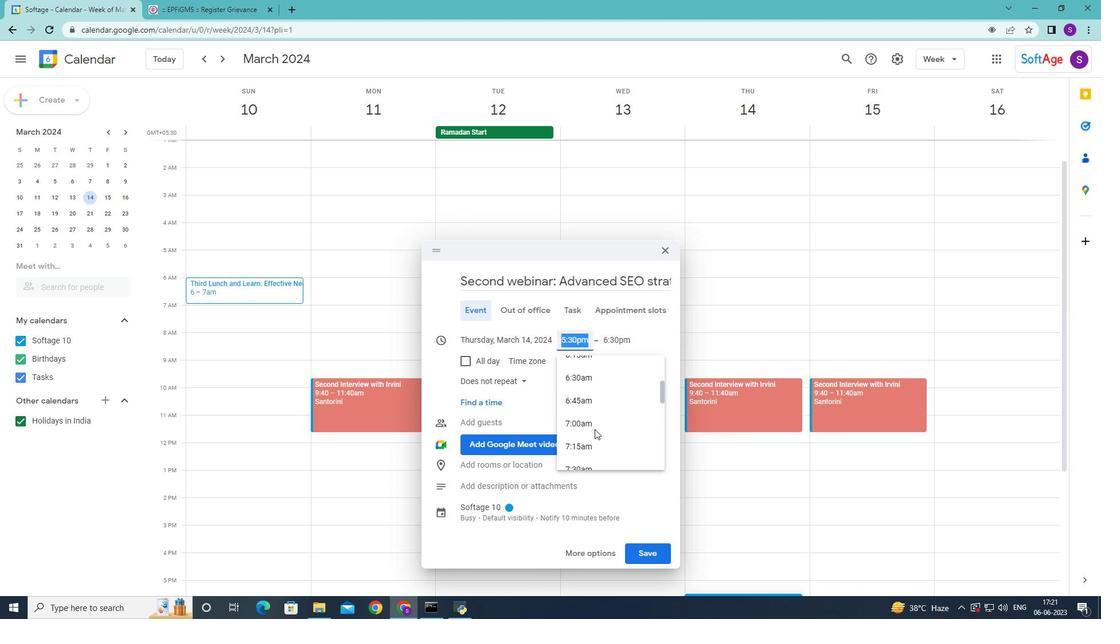 
Action: Mouse scrolled (594, 429) with delta (0, 0)
Screenshot: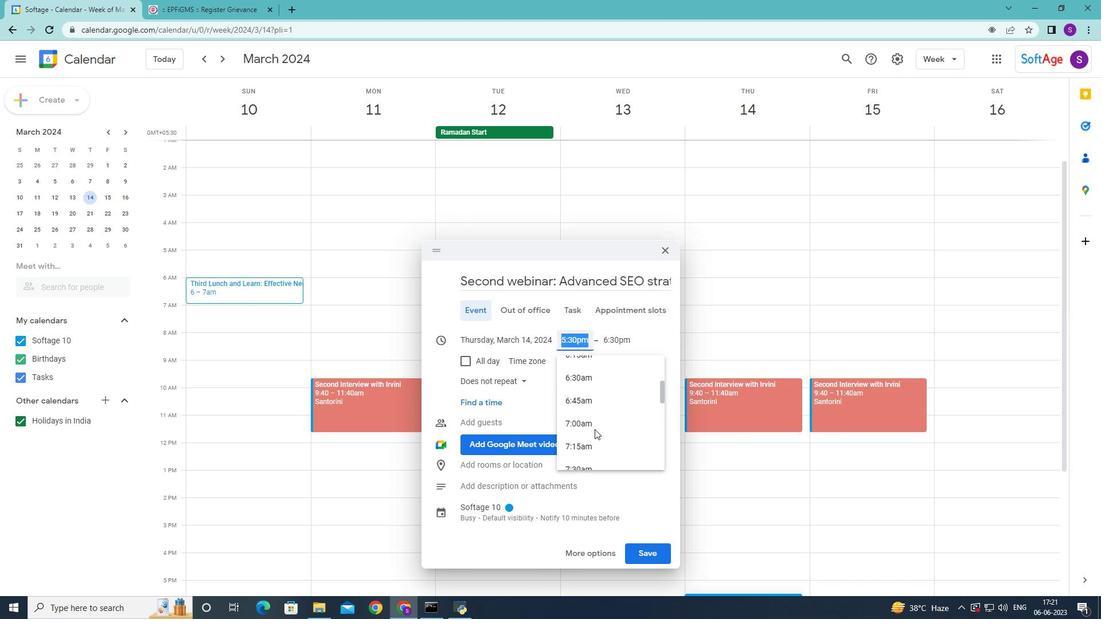 
Action: Mouse moved to (592, 401)
Screenshot: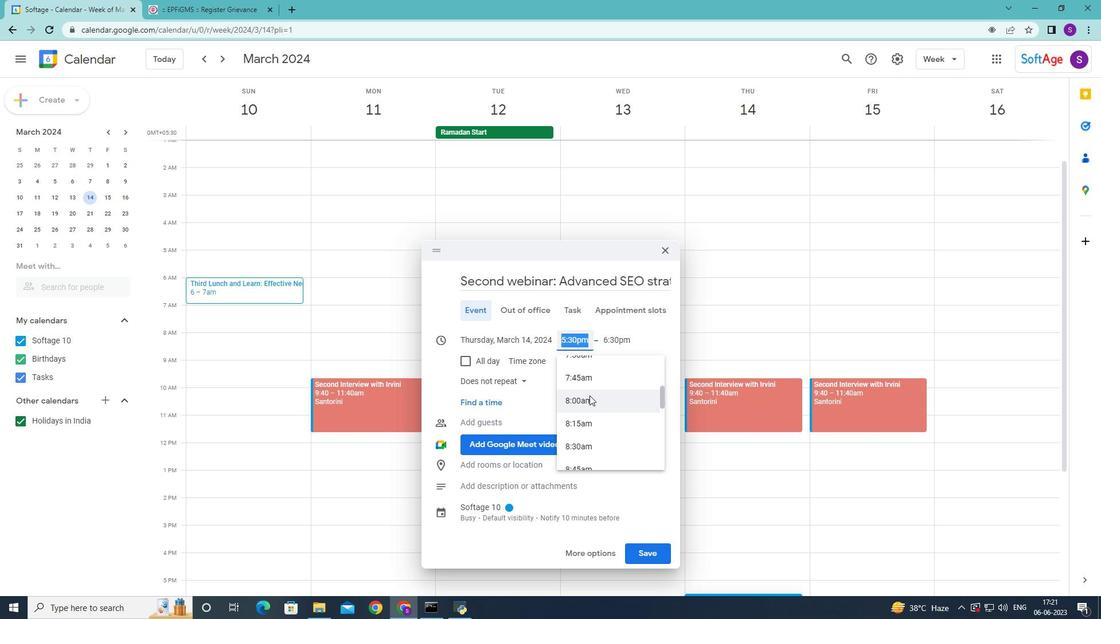 
Action: Mouse pressed left at (592, 401)
Screenshot: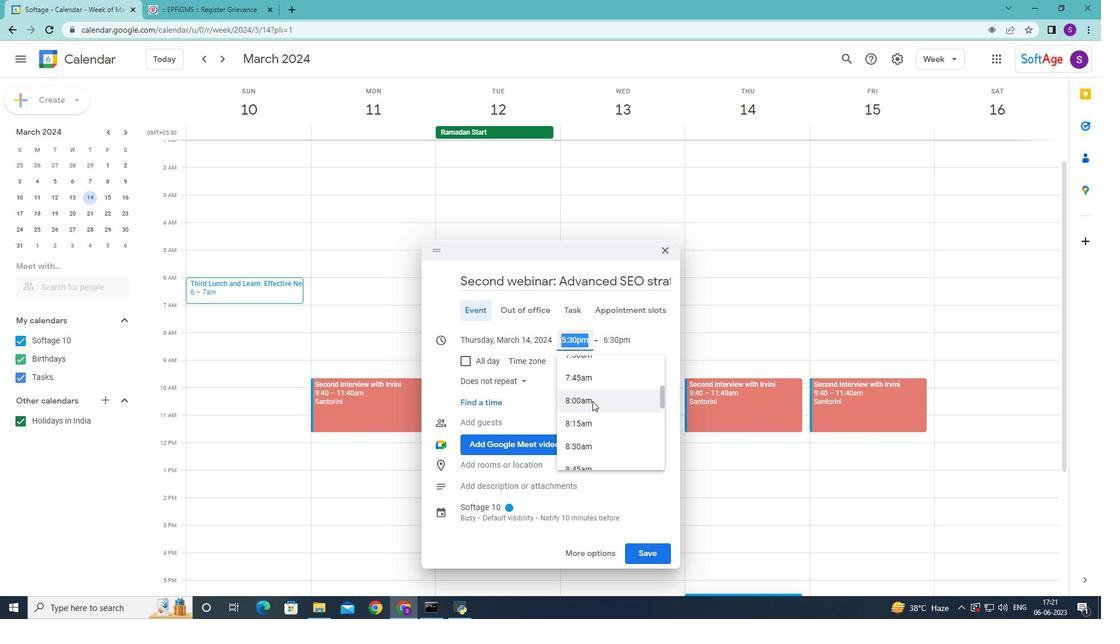 
Action: Mouse moved to (609, 267)
Screenshot: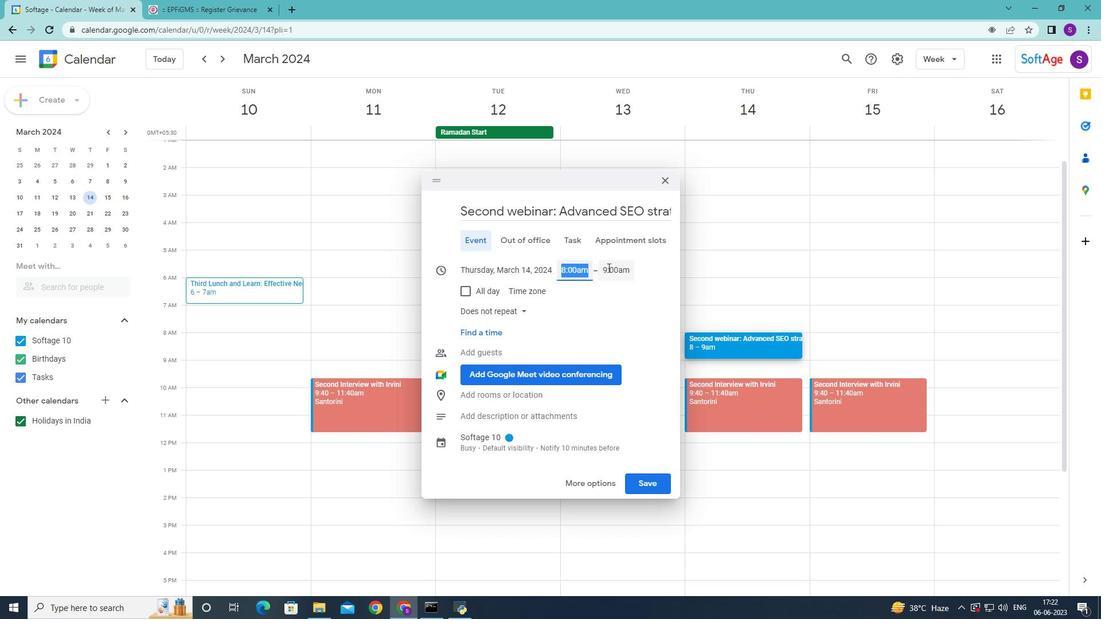
Action: Mouse pressed left at (609, 267)
Screenshot: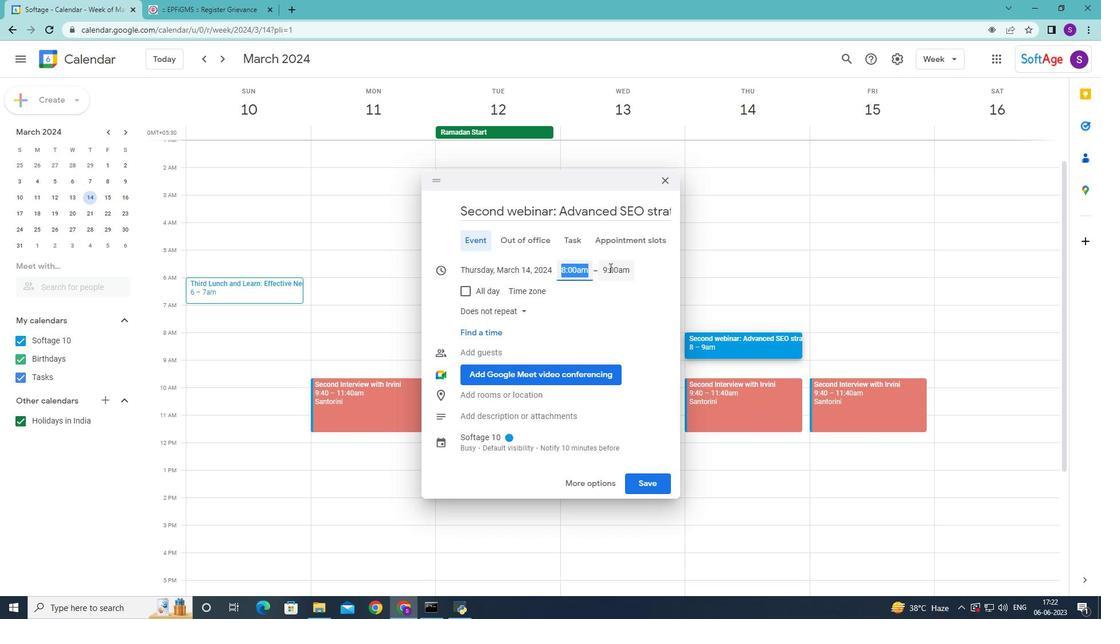 
Action: Mouse moved to (620, 387)
Screenshot: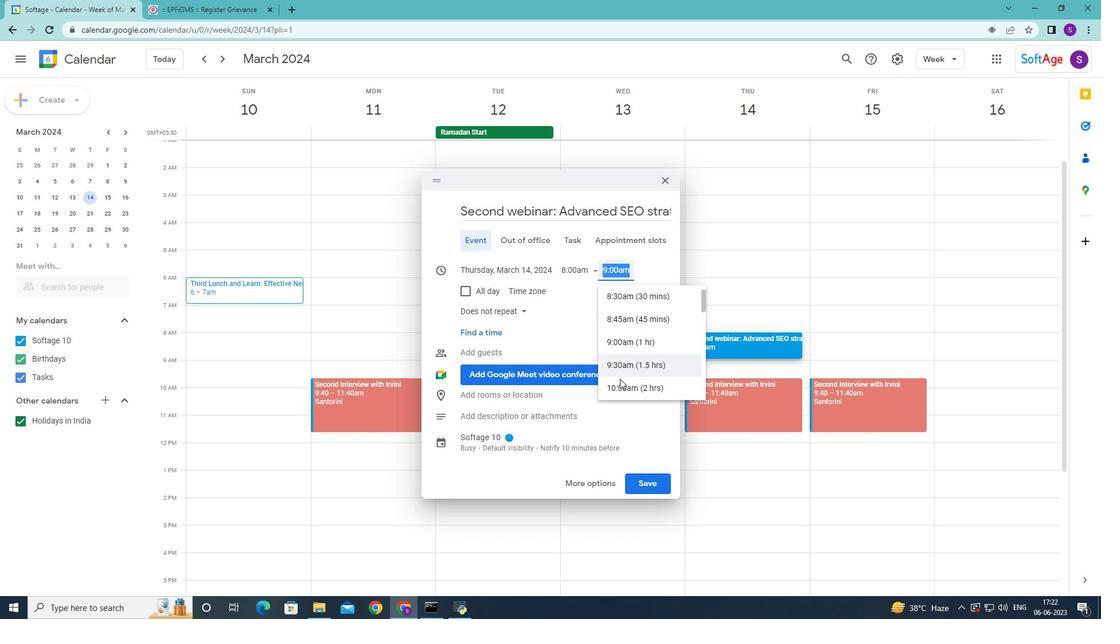 
Action: Mouse pressed left at (620, 387)
Screenshot: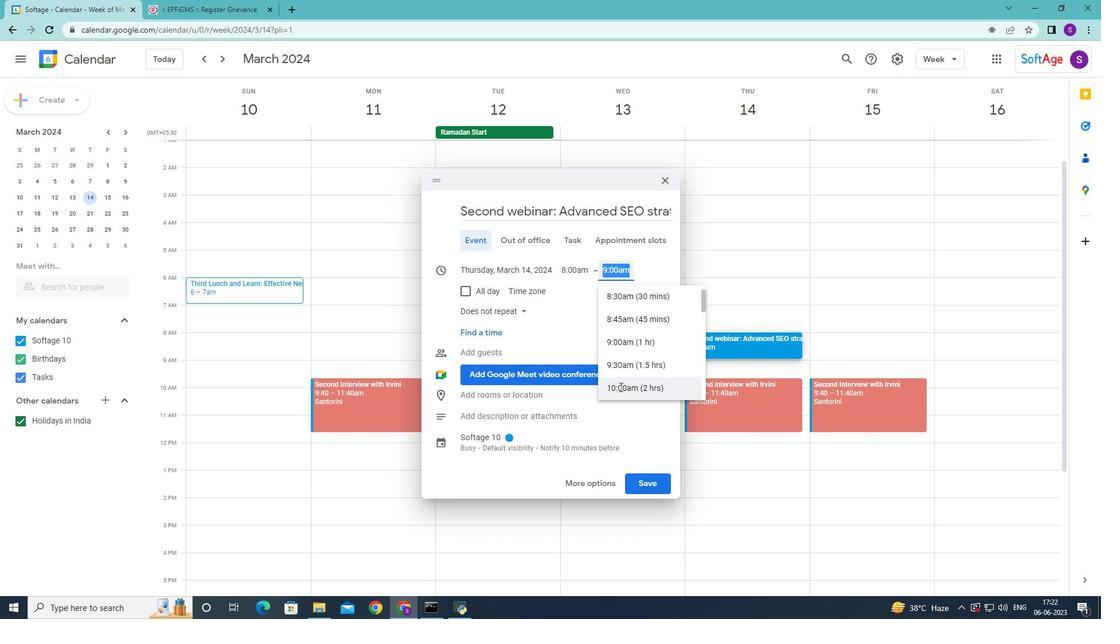 
Action: Mouse moved to (582, 479)
Screenshot: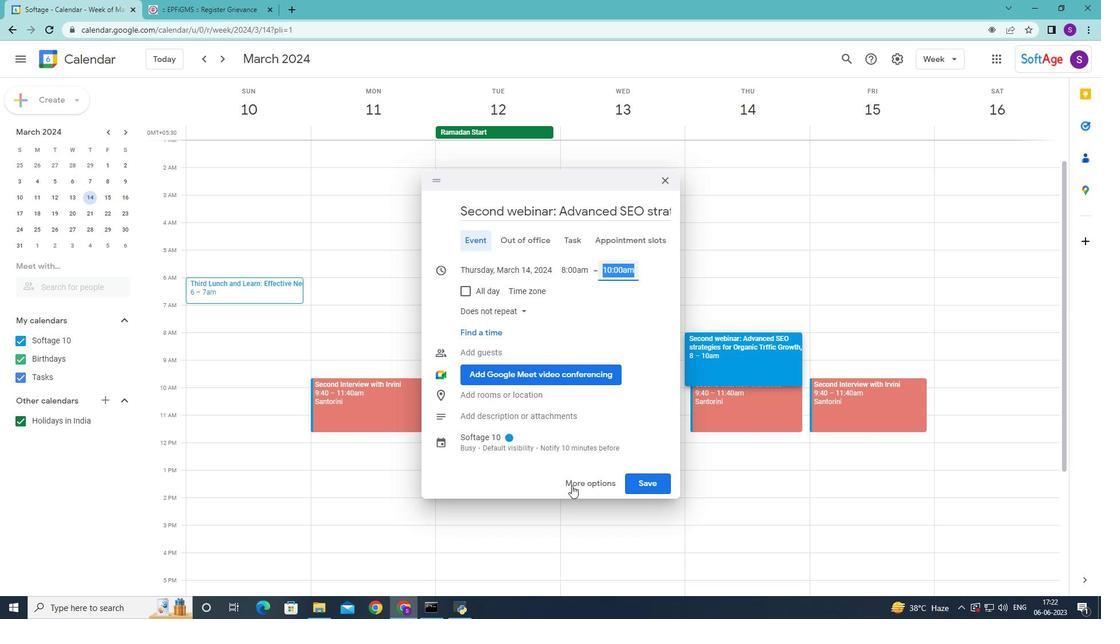 
Action: Mouse pressed left at (582, 479)
Screenshot: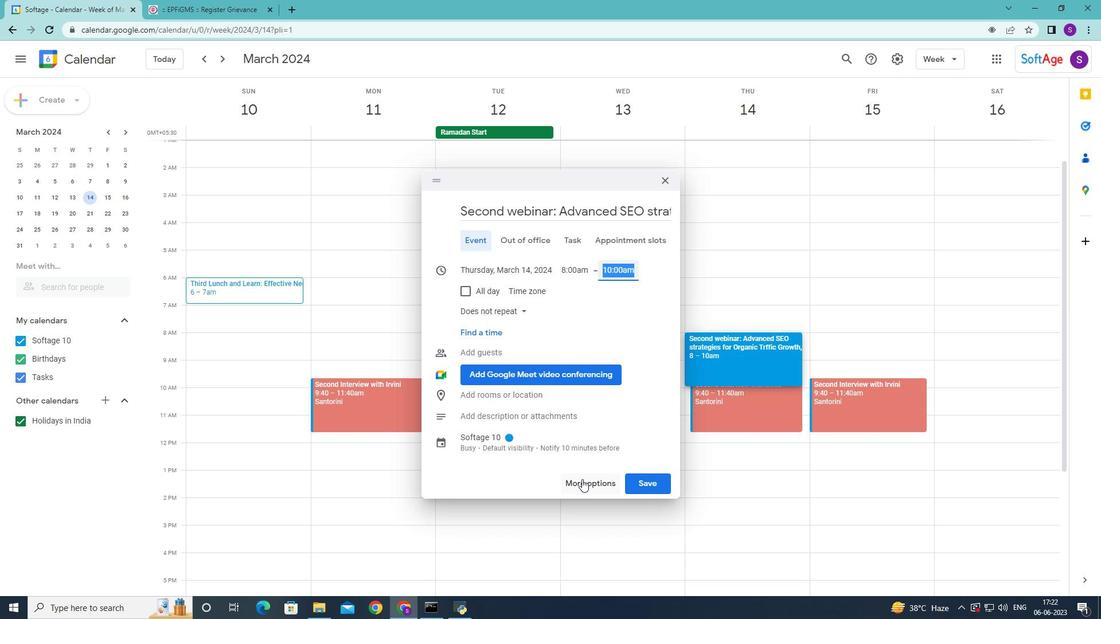 
Action: Mouse moved to (246, 388)
Screenshot: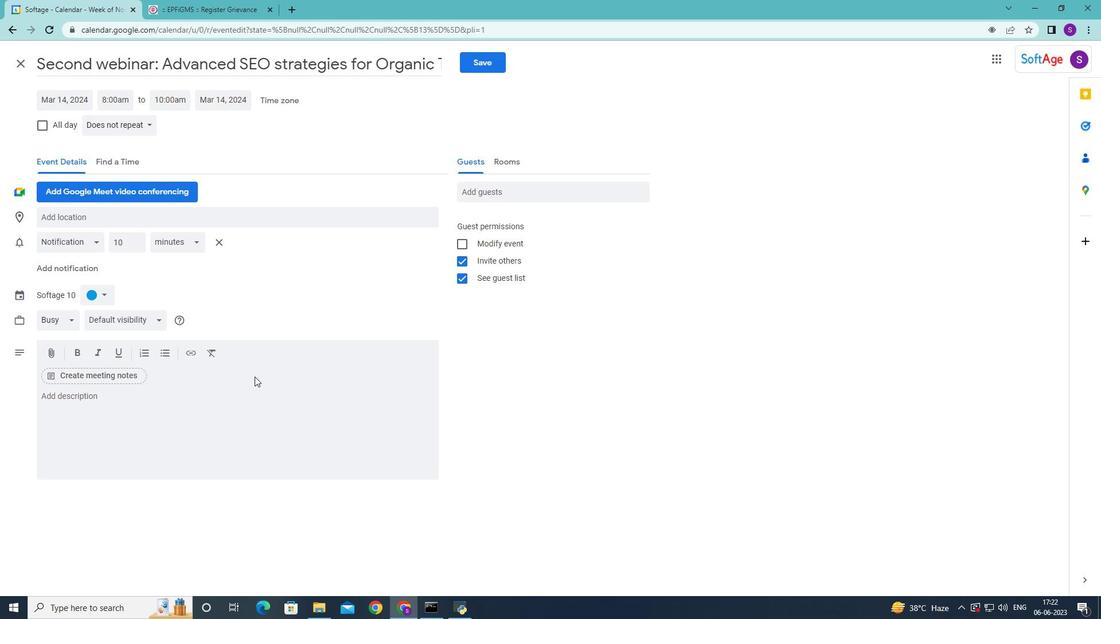 
Action: Mouse pressed left at (246, 388)
Screenshot: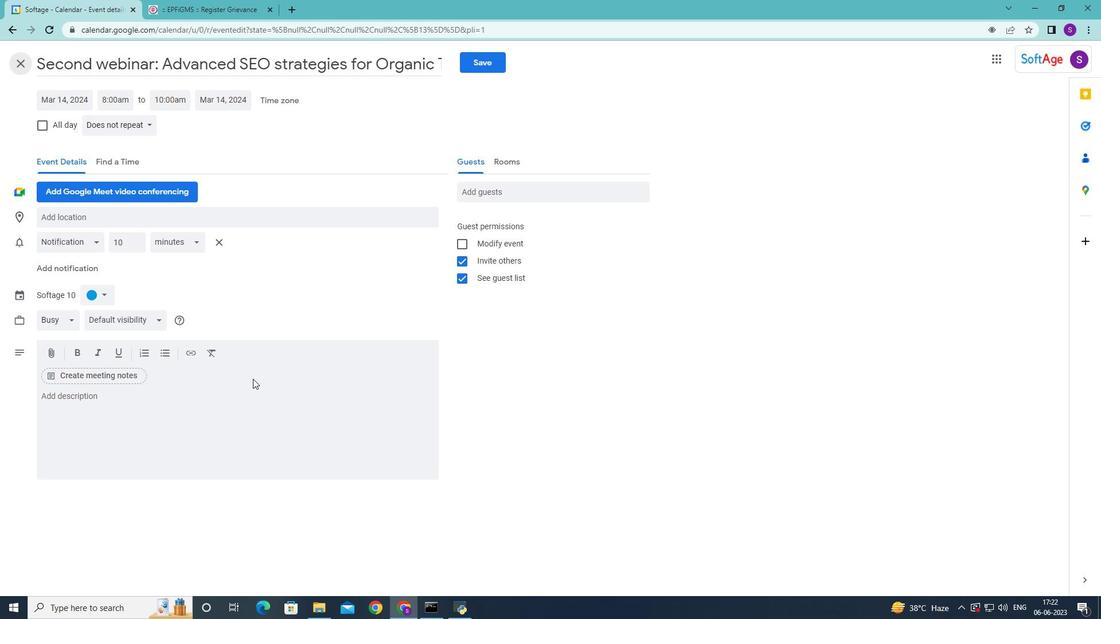 
Action: Mouse moved to (195, 421)
Screenshot: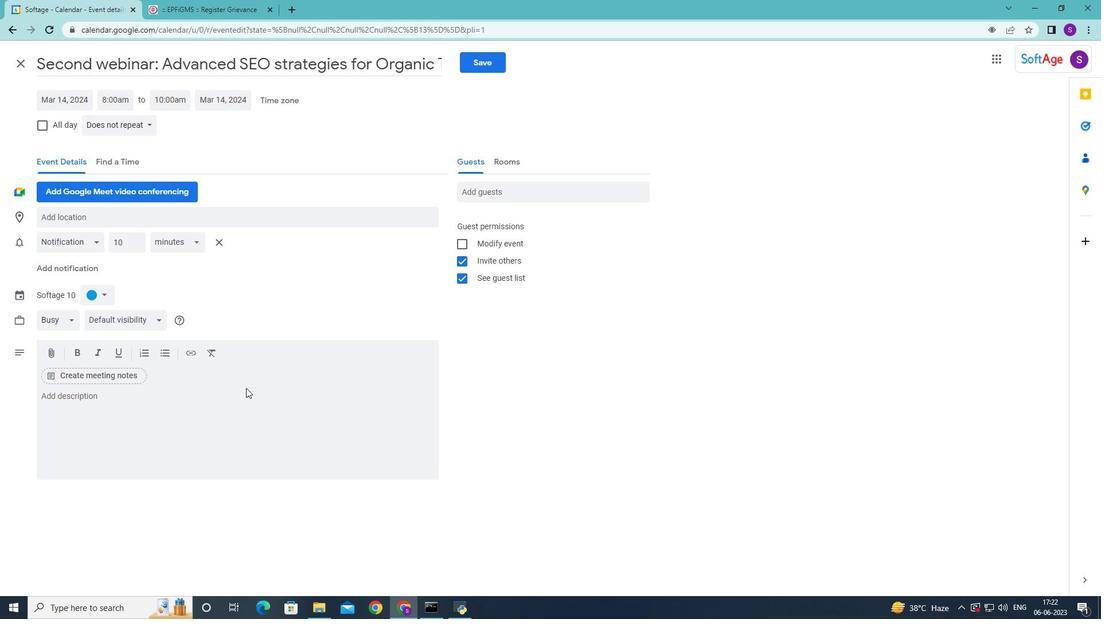 
Action: Mouse pressed left at (195, 421)
Screenshot: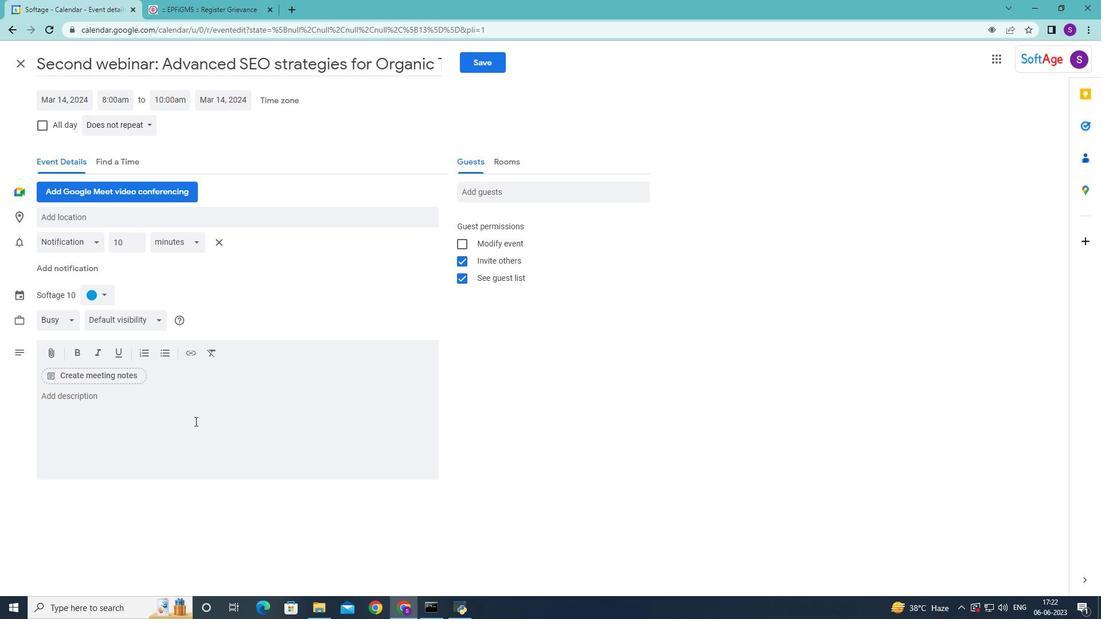 
Action: Key pressed <Key.shift>Analyzing<Key.space><Key.backspace><Key.backspace><Key.backspace><Key.backspace><Key.backspace>sing<Key.space>the<Key.space>intended<Key.space>target<Key.space>audiences<Key.backspace><Key.space>and<Key.space>evaluating<Key.space>how<Key.space>well<Key.space>the<Key.space>campaign<Key.space>resonated<Key.space>with<Key.space>them.<Key.space><Key.shift>This<Key.space>includes<Key.space>assessing<Key.space>the<Key.space>campaign's<Key.space>relevance<Key.space><Key.backspace>,<Key.space>messaging,<Key.space>and<Key.space>communication<Key.space>channesls<Key.space><Key.backspace><Key.backspace><Key.backspace><Key.backspace>ls<Key.space>used<Key.space>to<Key.space>reach<Key.space>the<Key.space>tr<Key.backspace>arget<Key.space>audience.<Key.space>
Screenshot: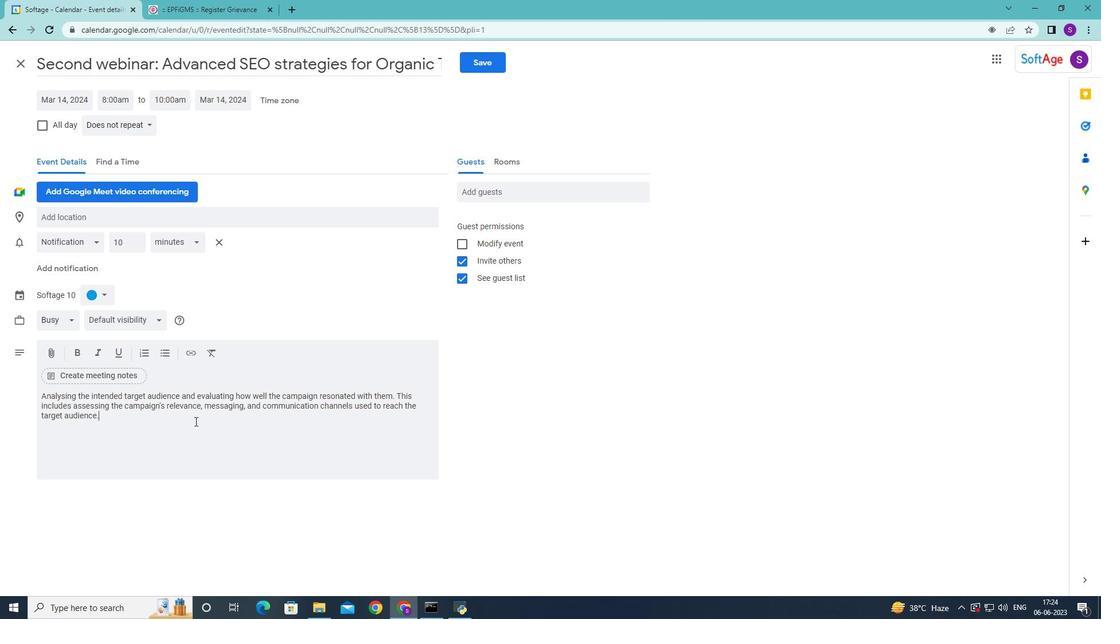 
Action: Mouse moved to (104, 290)
Screenshot: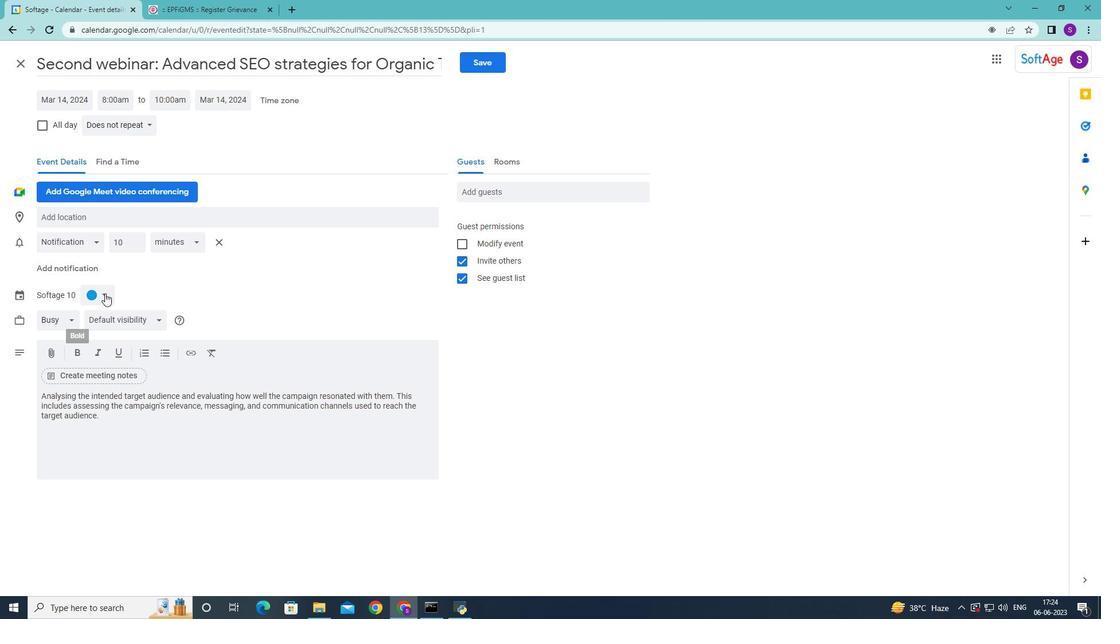 
Action: Mouse pressed left at (104, 290)
Screenshot: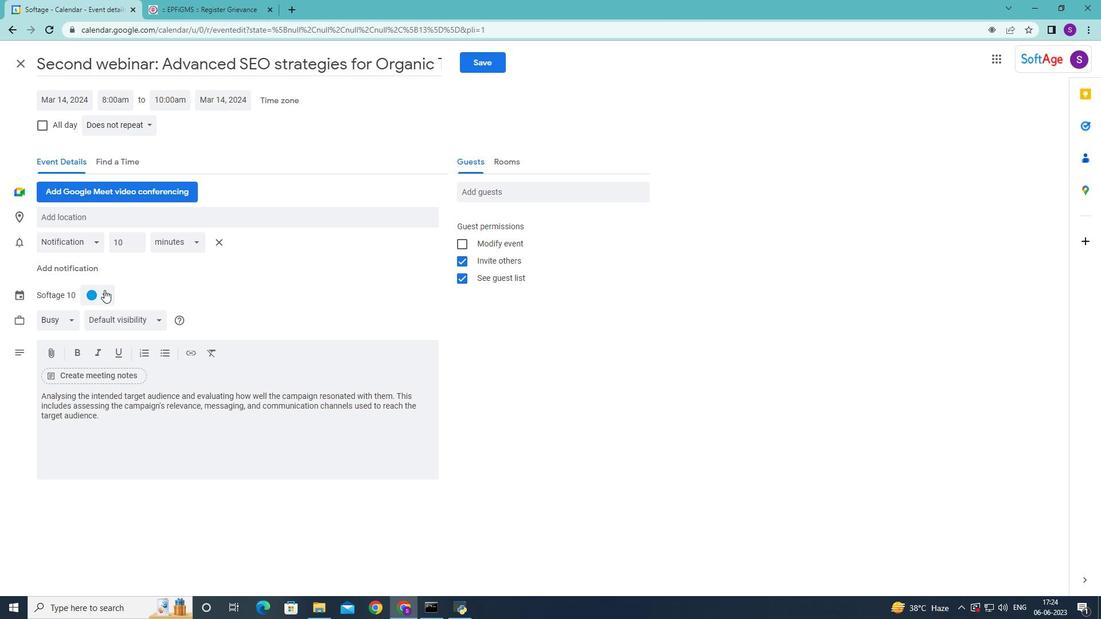 
Action: Mouse moved to (104, 318)
Screenshot: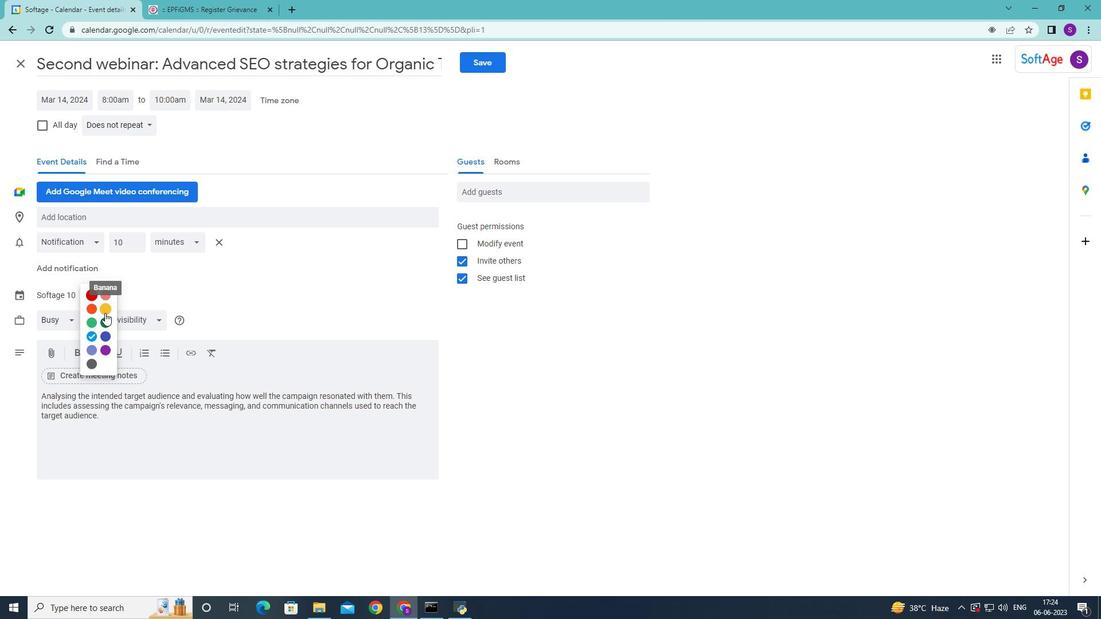 
Action: Mouse pressed left at (104, 318)
Screenshot: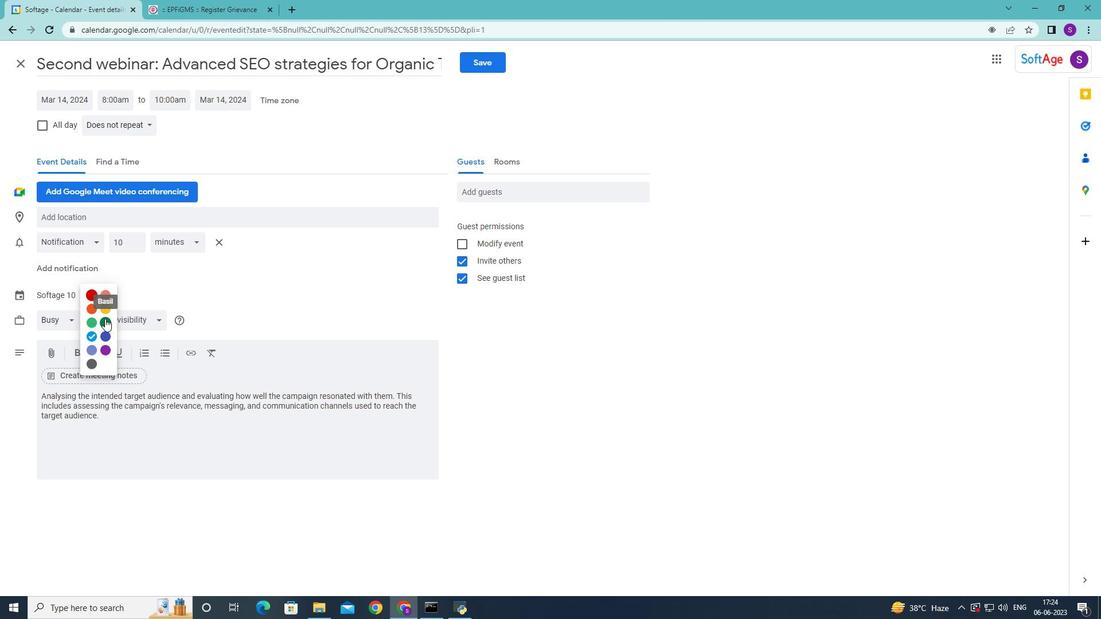 
Action: Mouse moved to (105, 219)
Screenshot: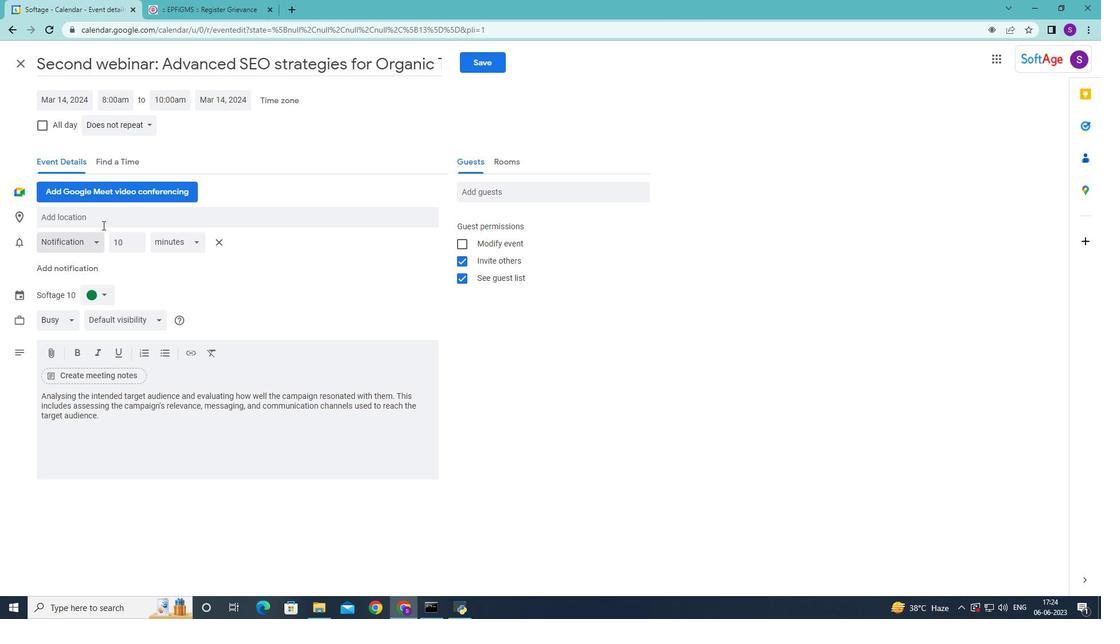 
Action: Mouse pressed left at (105, 219)
Screenshot: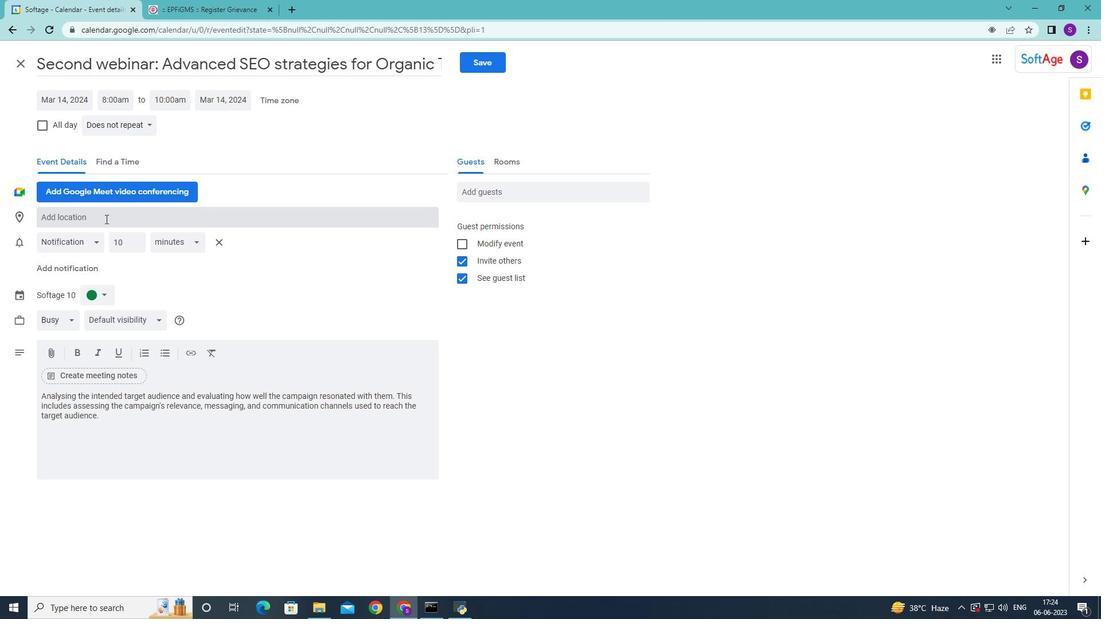 
Action: Key pressed 654<Key.space><Key.shift>Shipwreck<Key.space><Key.shift>Beach<Key.space><Key.backspace>,<Key.space><Key.shift><Key.shift><Key.shift>Zakynthos,<Key.space><Key.shift><Key.shift><Key.shift><Key.shift><Key.shift><Key.shift><Key.shift><Key.shift><Key.shift><Key.shift><Key.shift><Key.shift>Greece
Screenshot: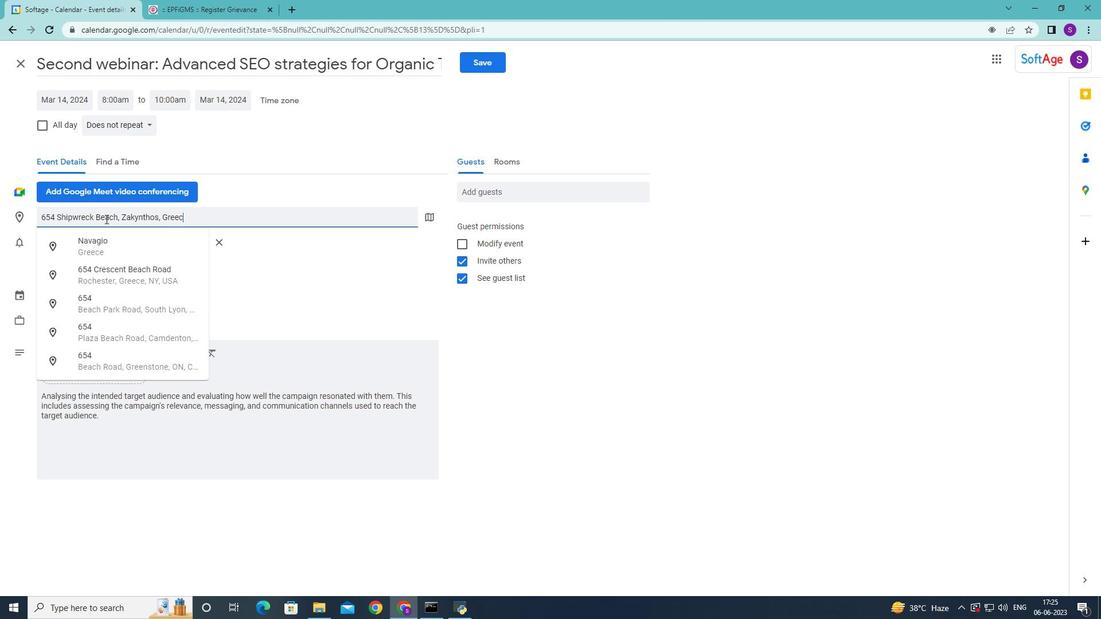 
Action: Mouse moved to (82, 252)
Screenshot: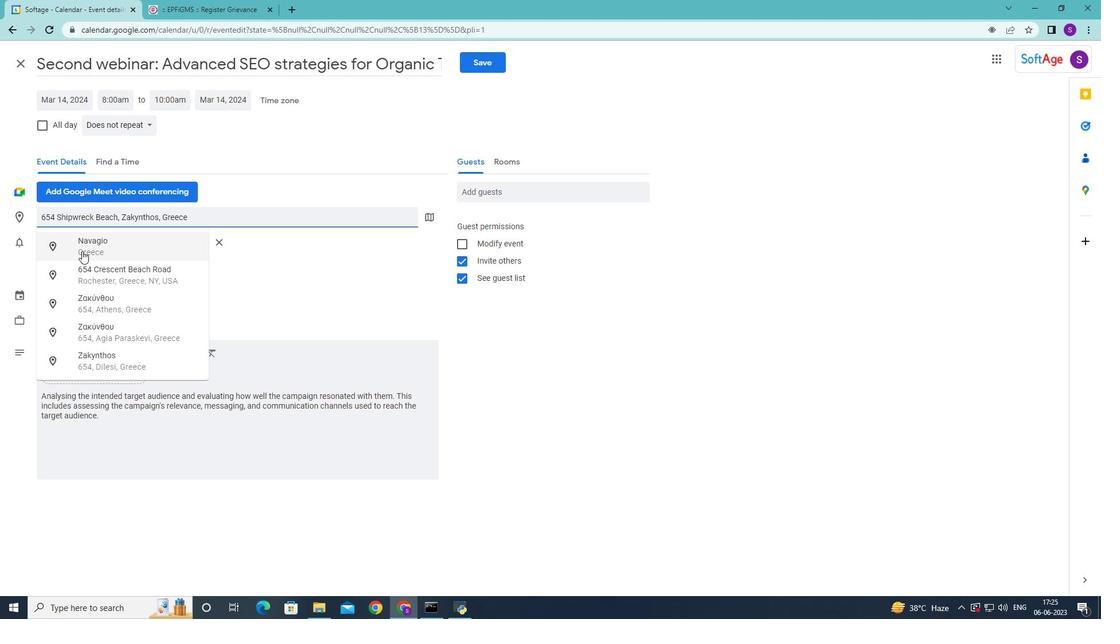 
Action: Mouse pressed left at (82, 252)
Screenshot: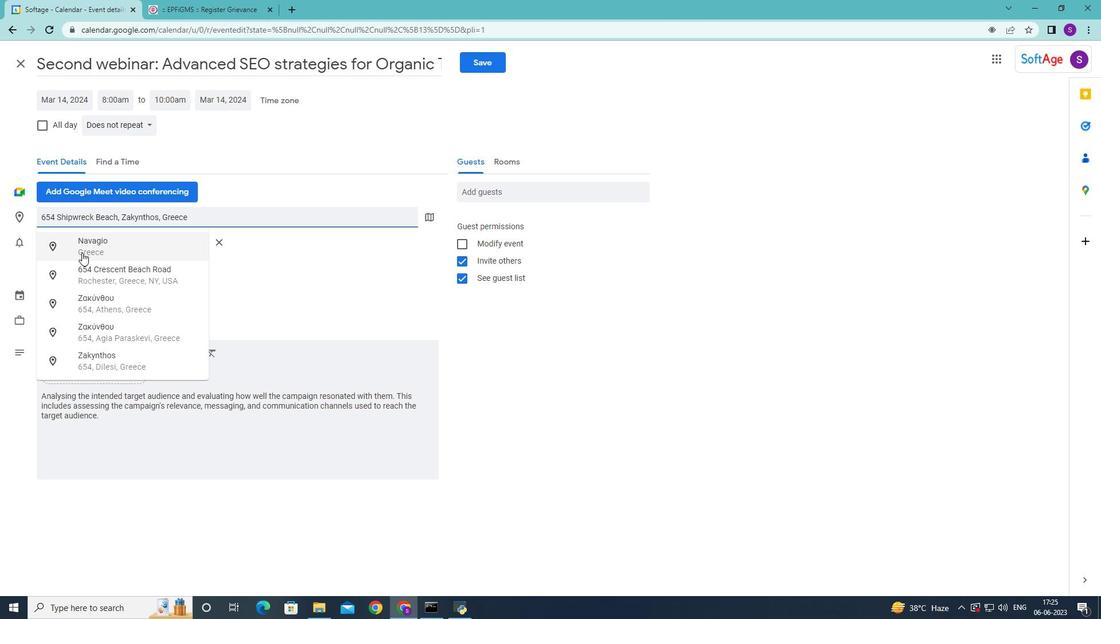 
Action: Mouse moved to (509, 193)
Screenshot: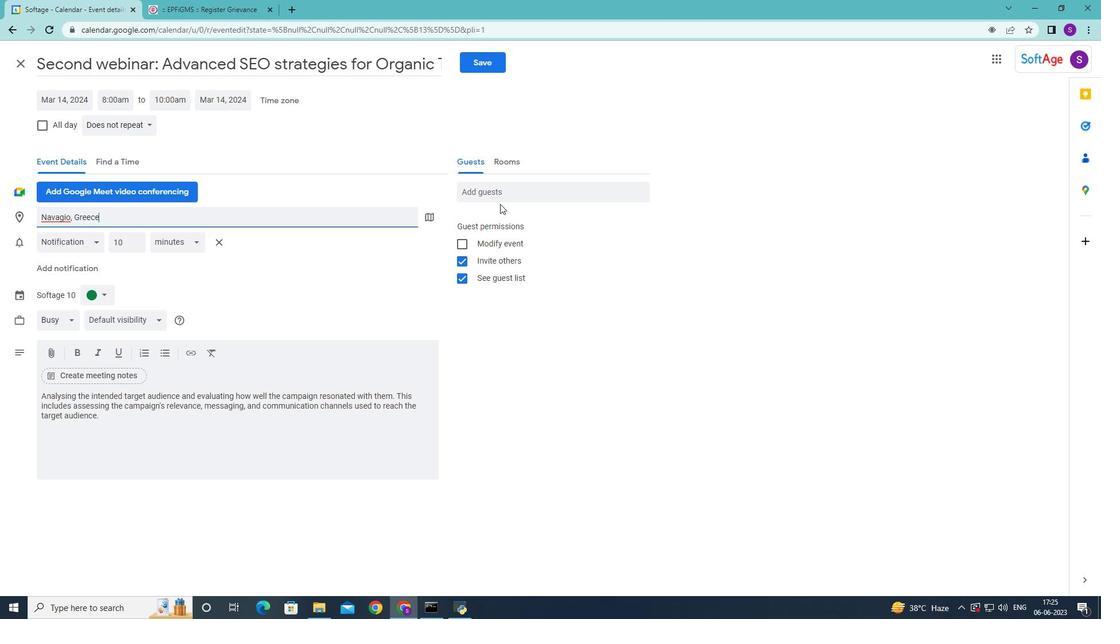 
Action: Mouse pressed left at (509, 193)
Screenshot: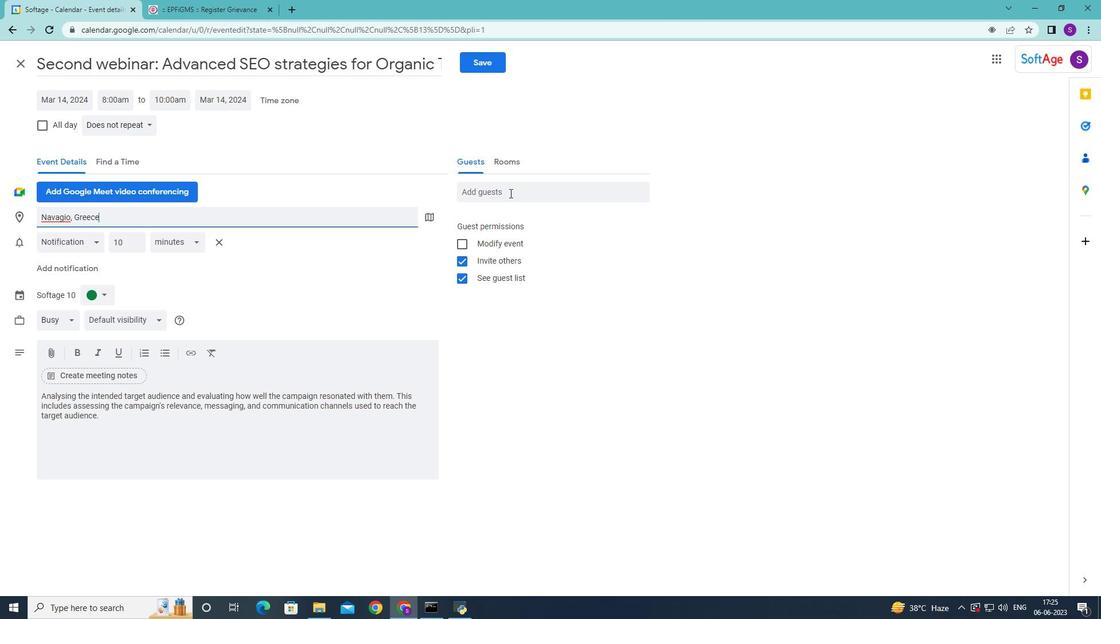 
Action: Key pressed <Key.shift>Softage.2<Key.shift>@sp<Key.backspace>oftage.net<Key.enter><Key.shift>softage.3<Key.shift>@softage.net
Screenshot: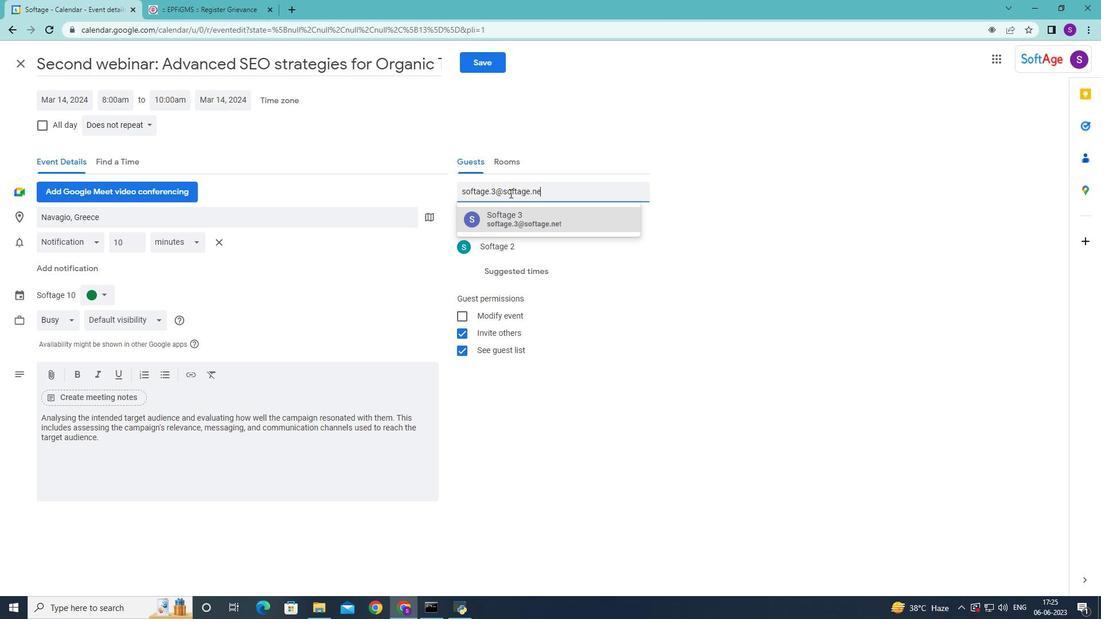 
Action: Mouse moved to (554, 229)
Screenshot: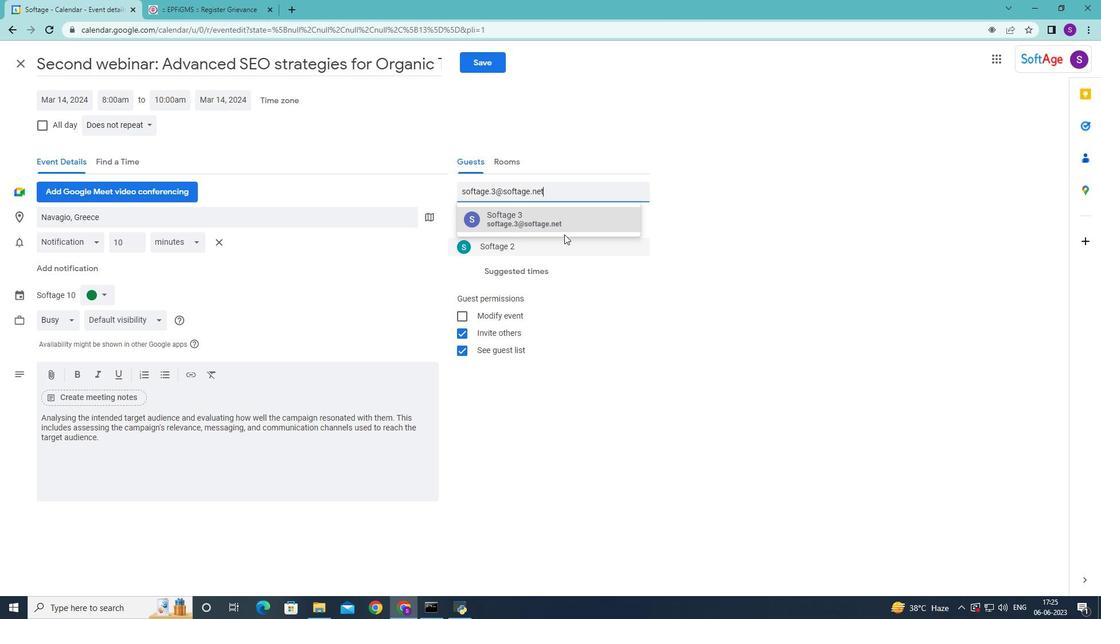 
Action: Mouse pressed left at (554, 229)
Screenshot: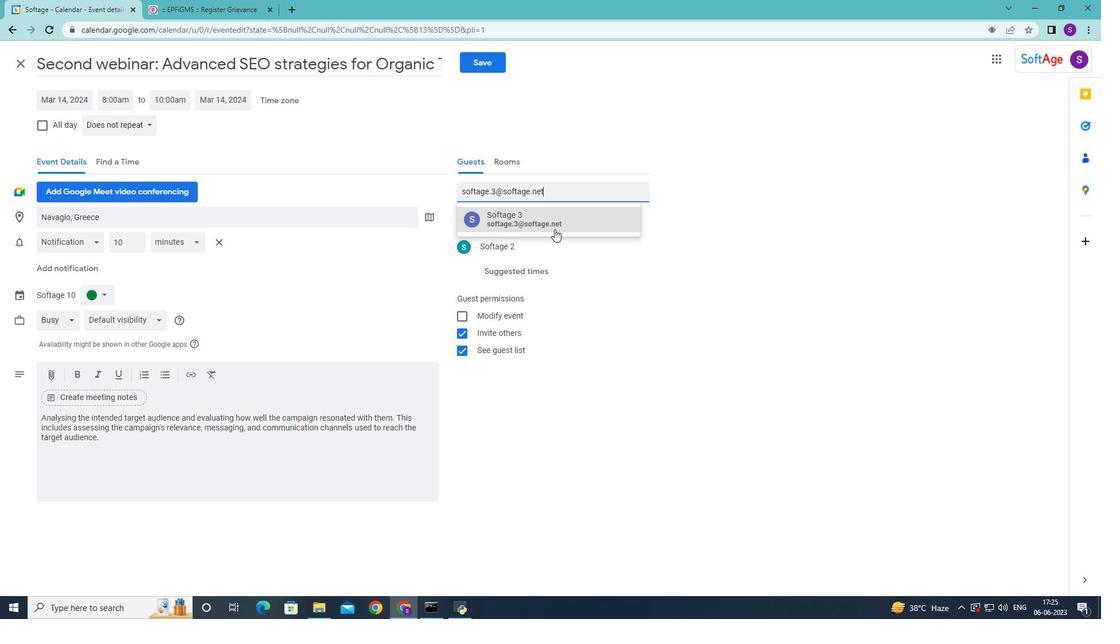 
Action: Mouse moved to (126, 126)
Screenshot: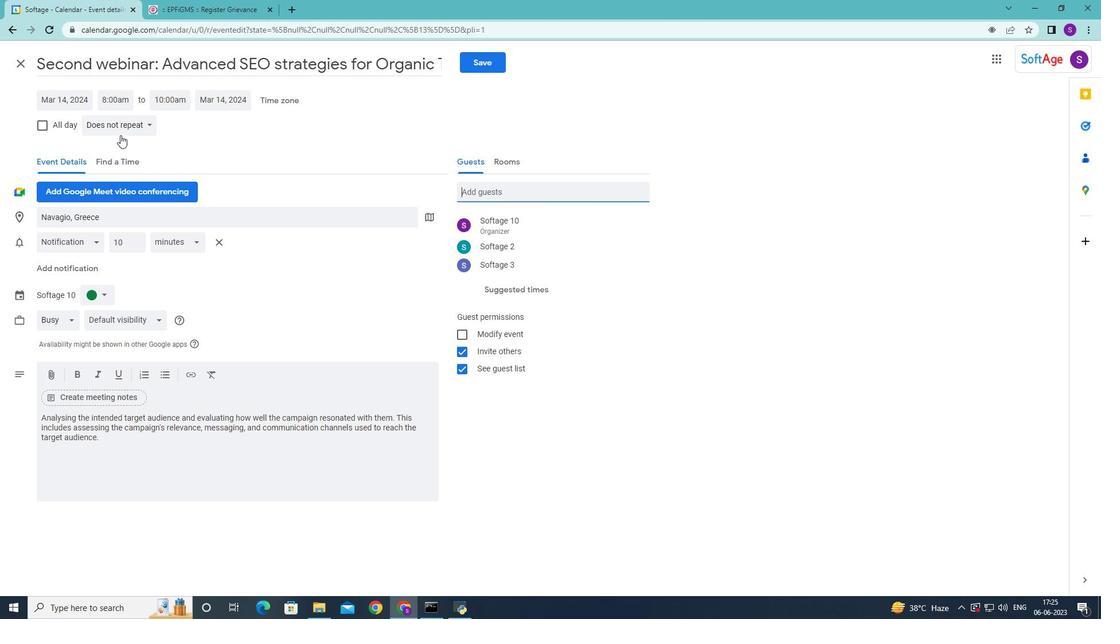 
Action: Mouse pressed left at (126, 126)
Screenshot: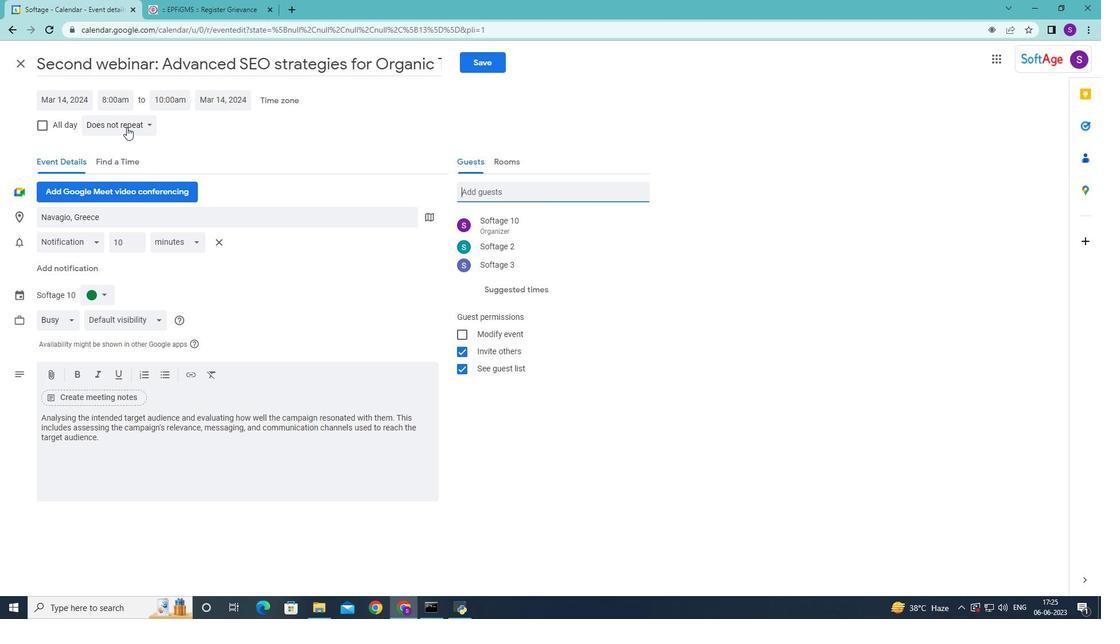 
Action: Mouse moved to (144, 223)
Screenshot: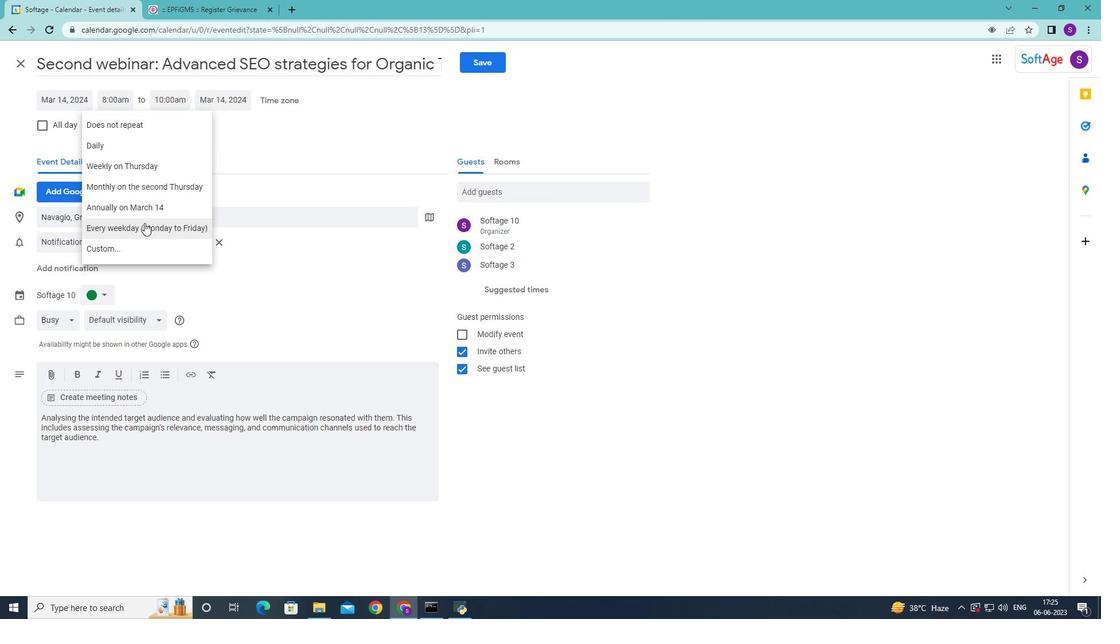 
Action: Mouse pressed left at (144, 223)
Screenshot: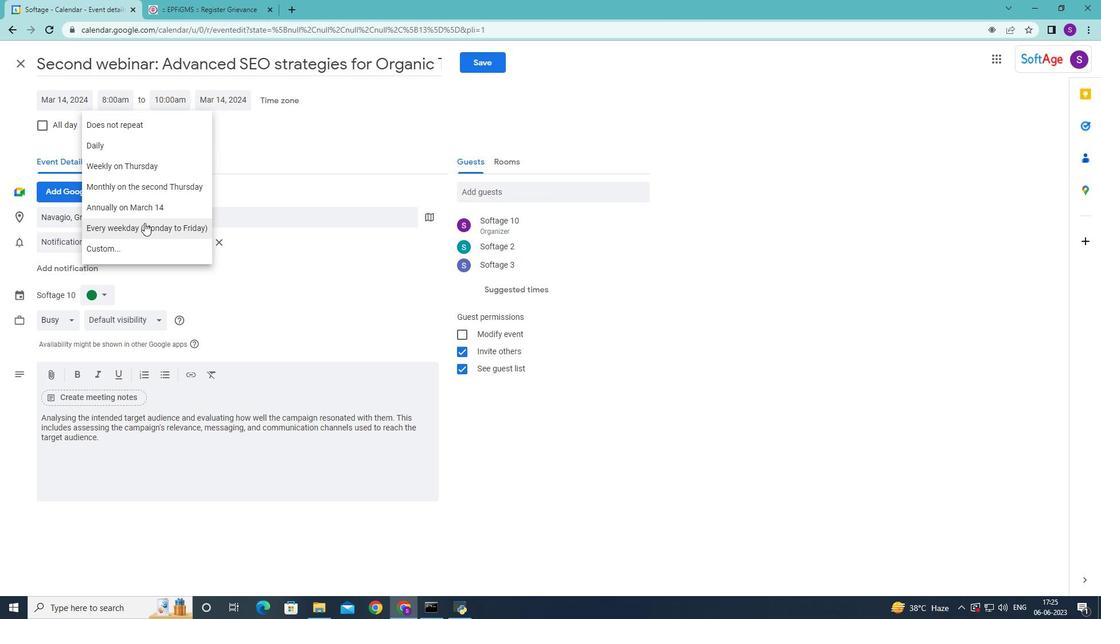 
Action: Mouse moved to (465, 65)
Screenshot: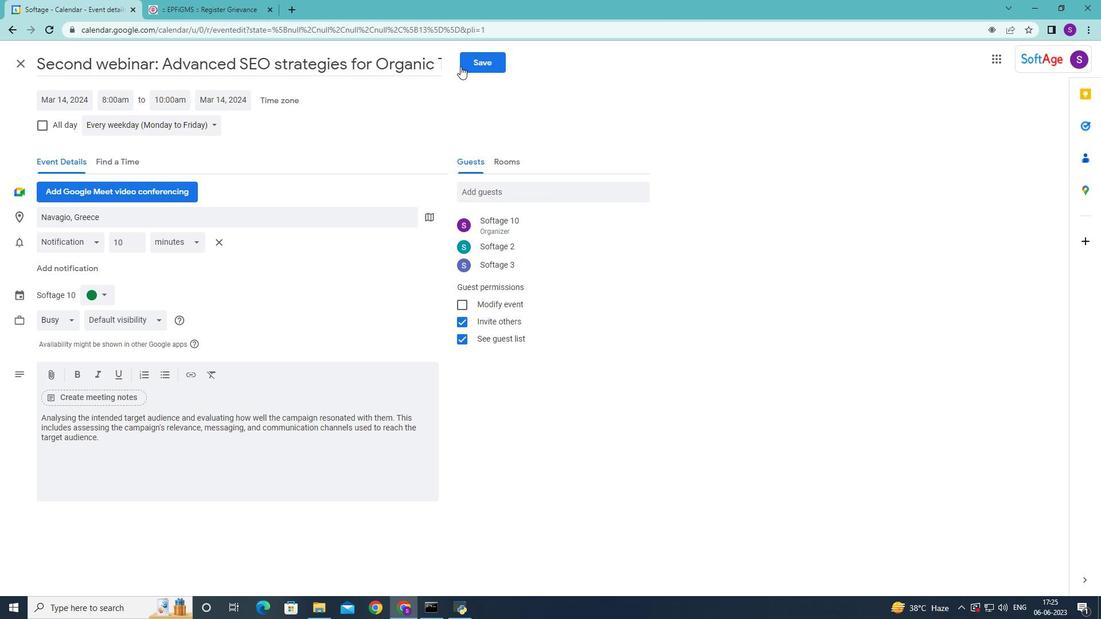 
Action: Mouse pressed left at (465, 65)
Screenshot: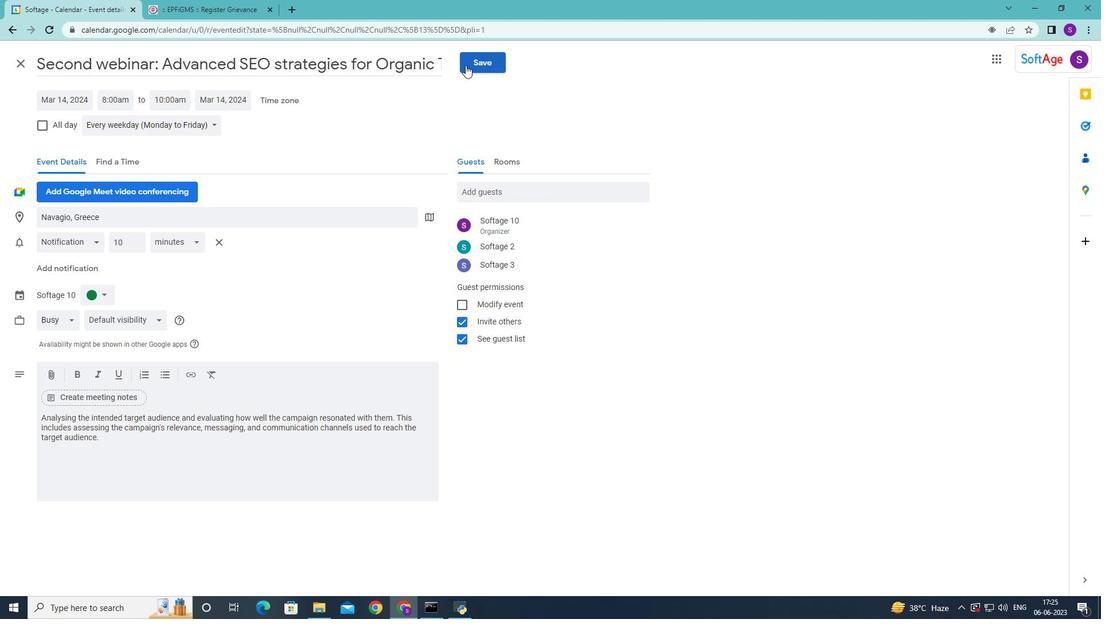 
Action: Mouse moved to (665, 339)
Screenshot: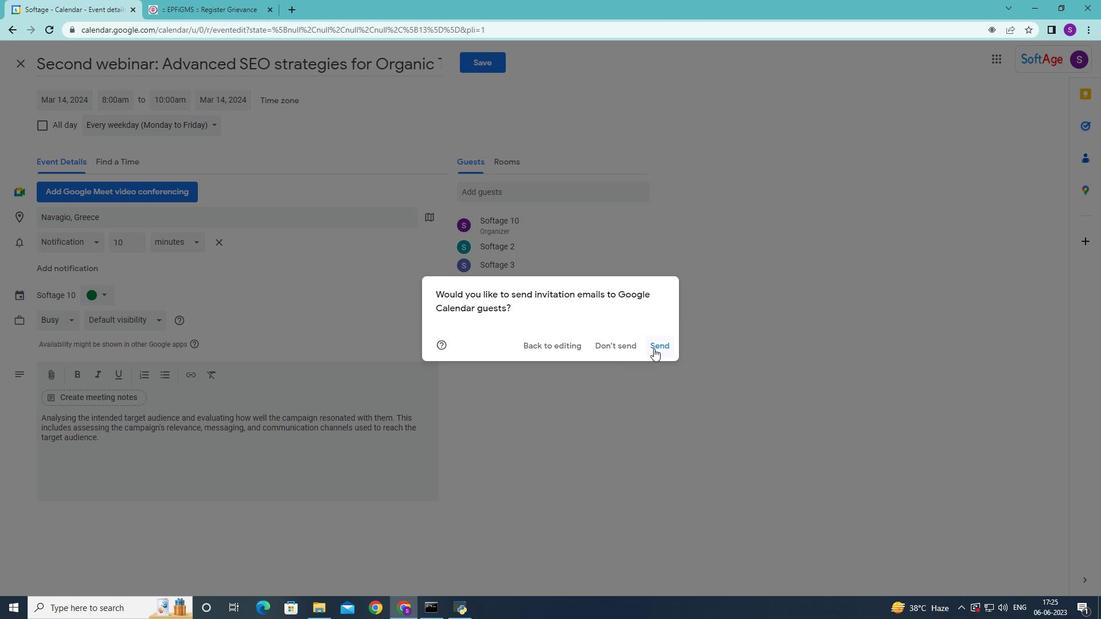 
Action: Mouse pressed left at (665, 339)
Screenshot: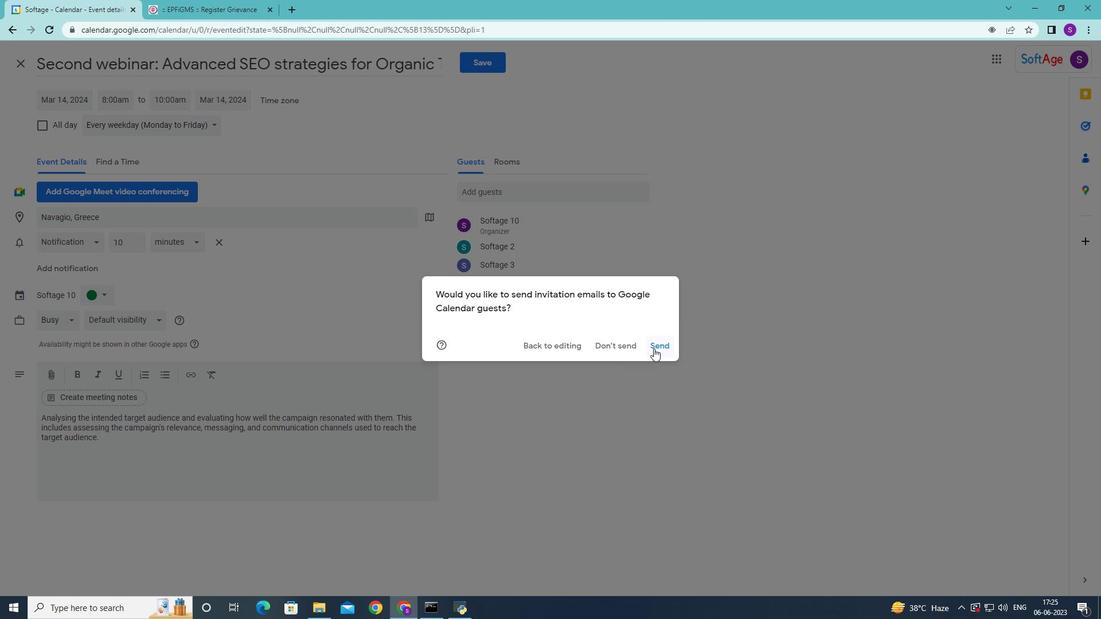 
Action: Mouse moved to (144, 474)
Screenshot: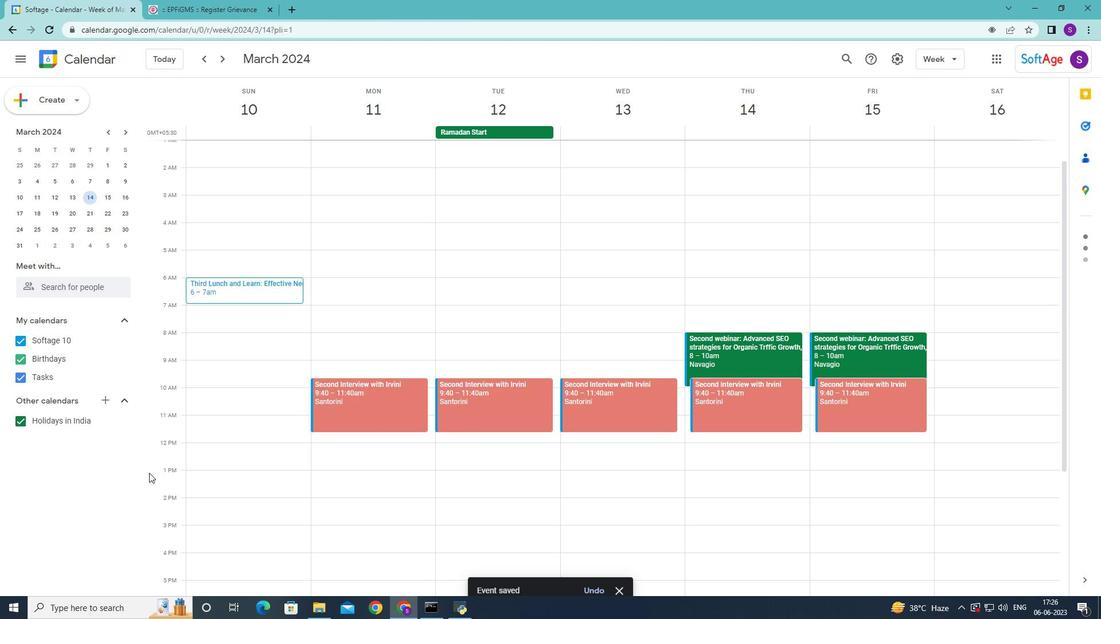 
